 Task: Find connections with filter location Guanambi with filter topic #Softwaredesignwith filter profile language Spanish with filter current company Brunswick Group with filter school Jobs in India with filter industry Mining with filter service category Translation with filter keywords title Credit Counselor
Action: Mouse moved to (530, 102)
Screenshot: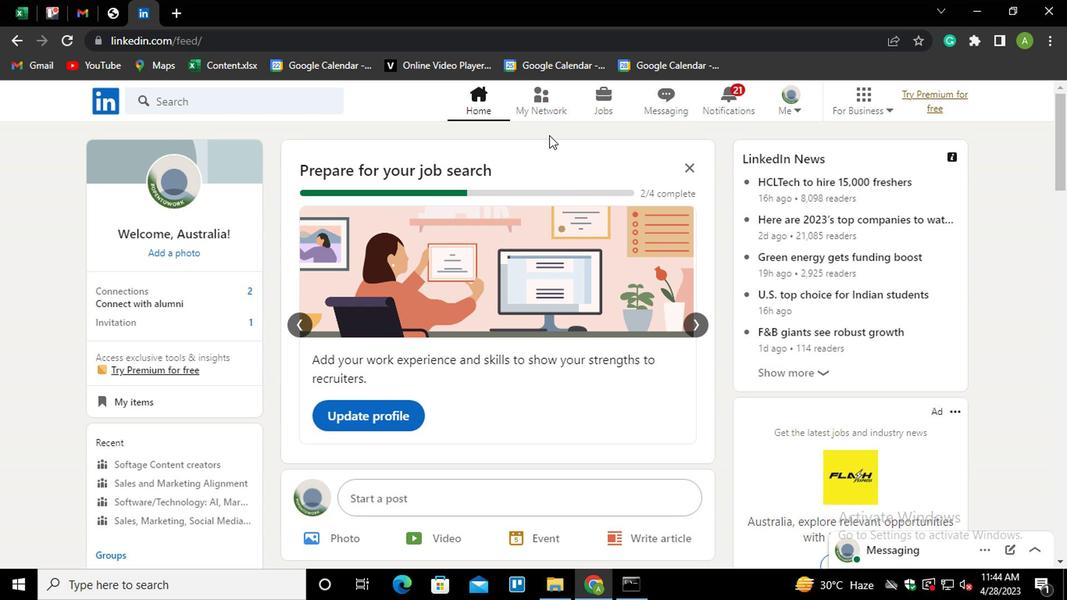 
Action: Mouse pressed left at (530, 102)
Screenshot: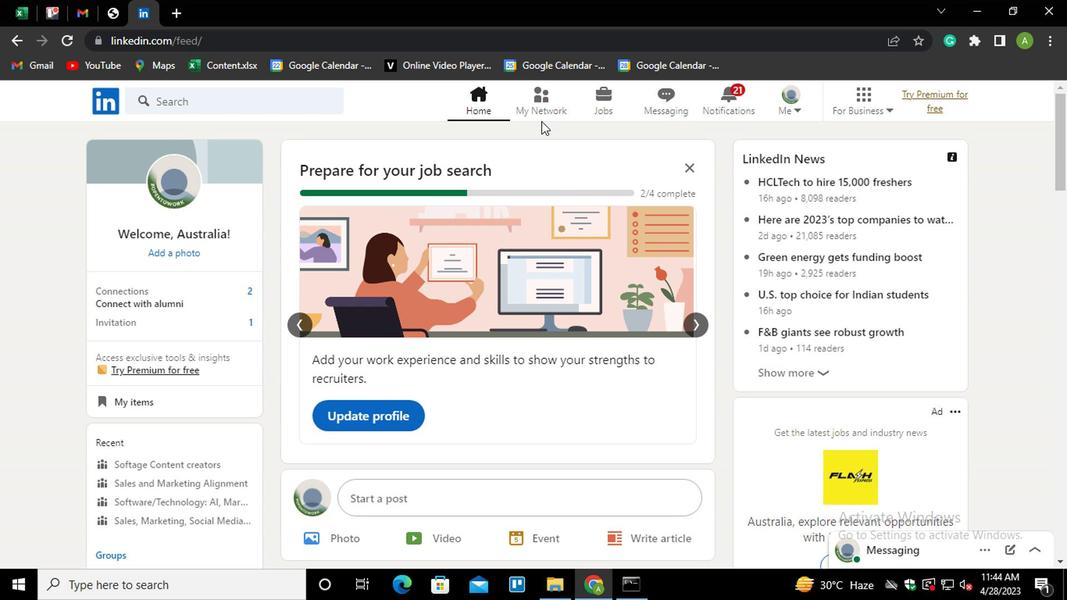 
Action: Mouse moved to (181, 183)
Screenshot: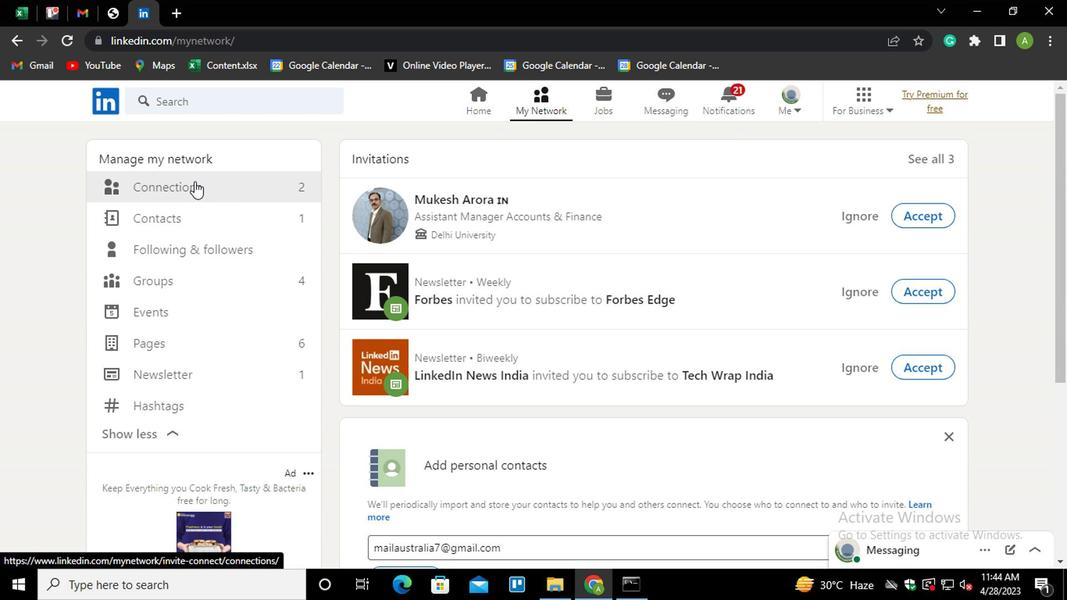 
Action: Mouse pressed left at (181, 183)
Screenshot: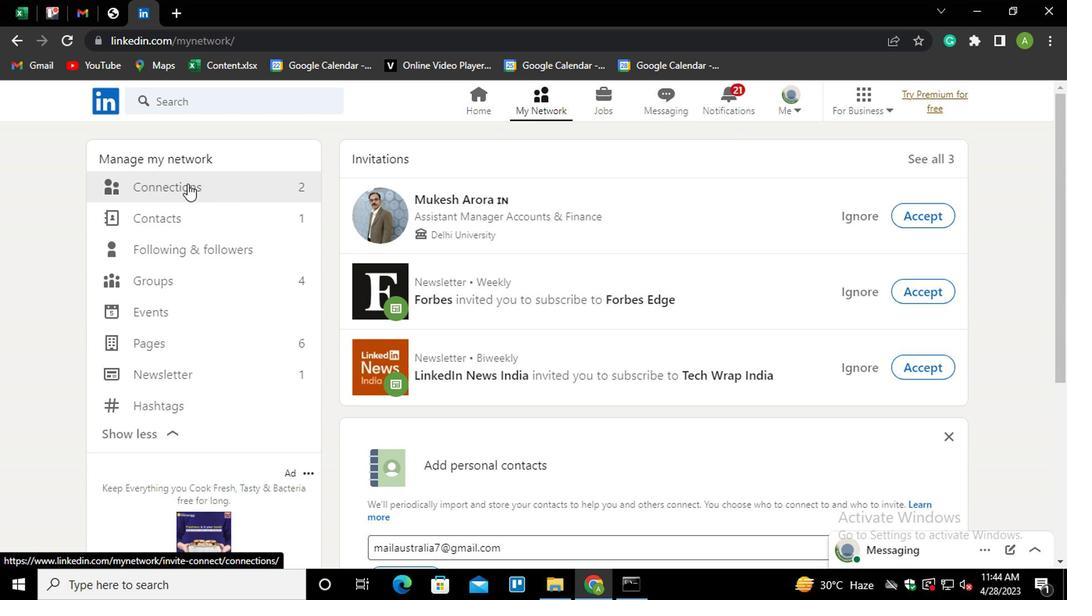 
Action: Mouse moved to (630, 186)
Screenshot: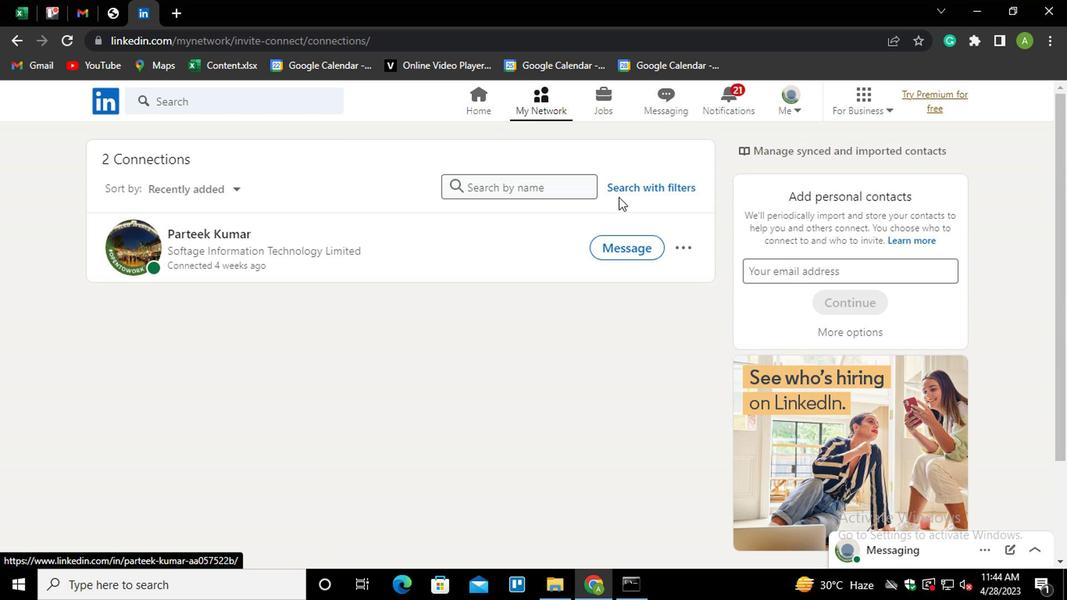 
Action: Mouse pressed left at (630, 186)
Screenshot: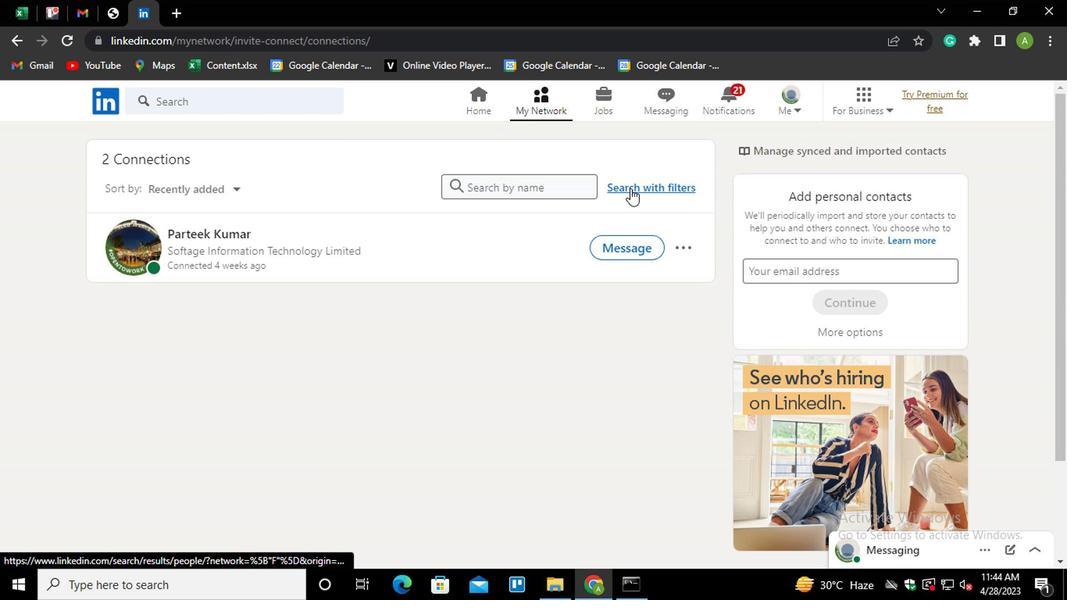
Action: Mouse moved to (584, 145)
Screenshot: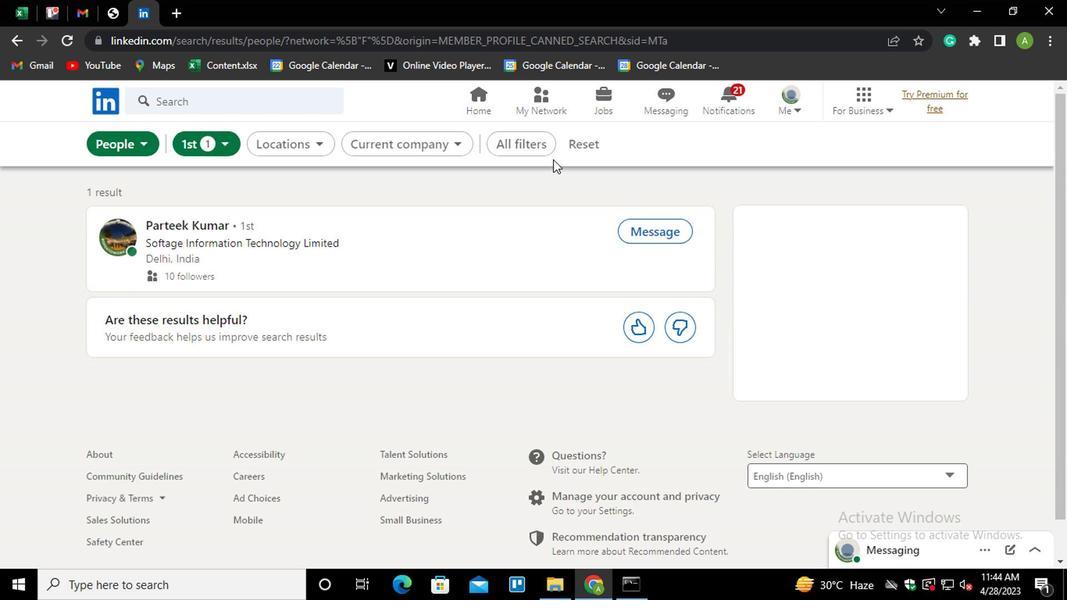 
Action: Mouse pressed left at (584, 145)
Screenshot: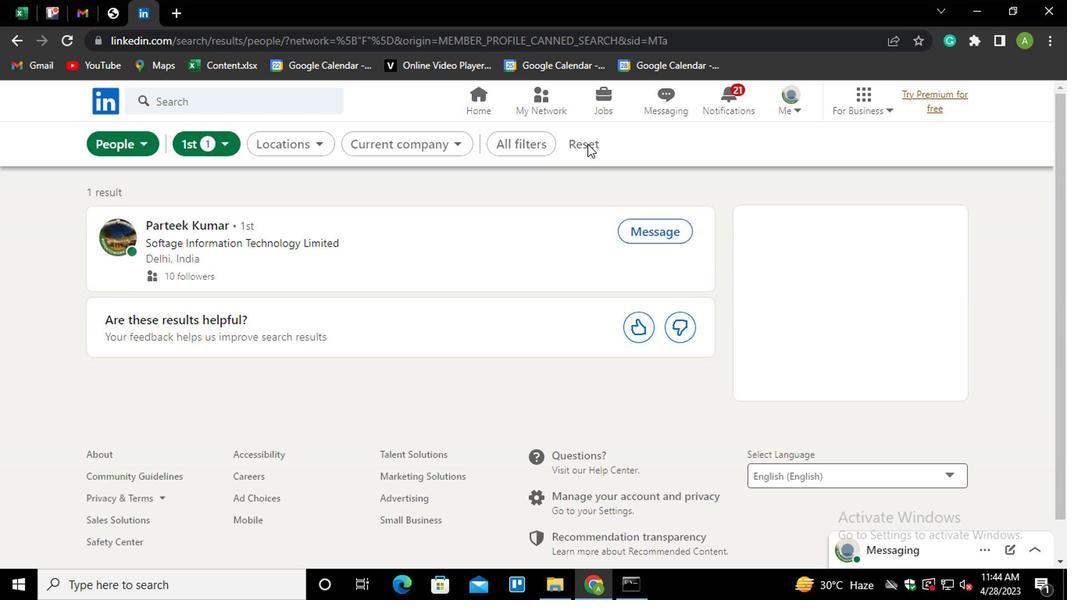 
Action: Mouse moved to (547, 143)
Screenshot: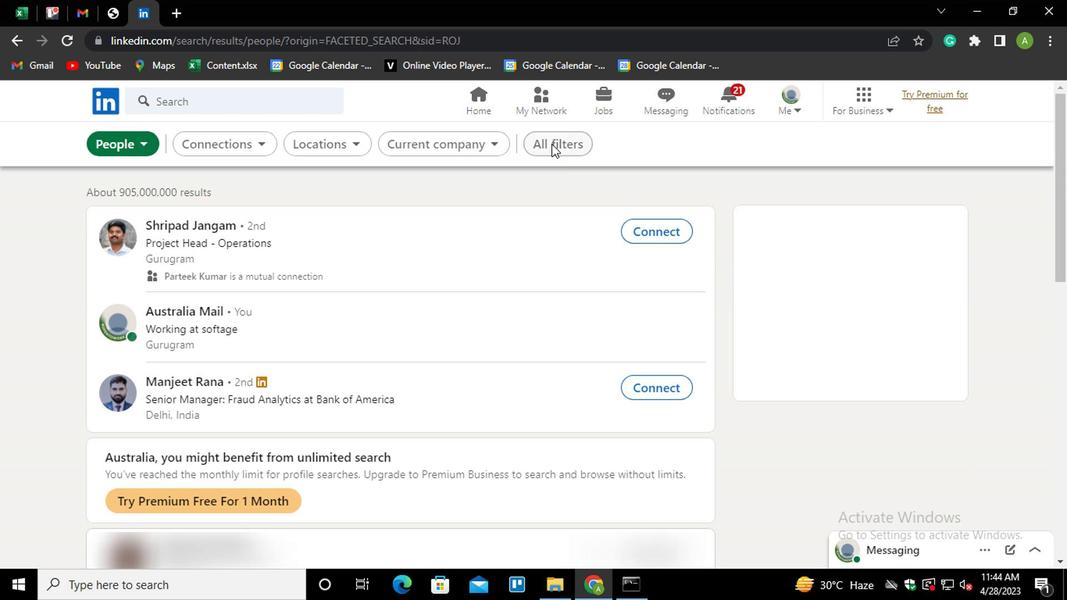 
Action: Mouse pressed left at (547, 143)
Screenshot: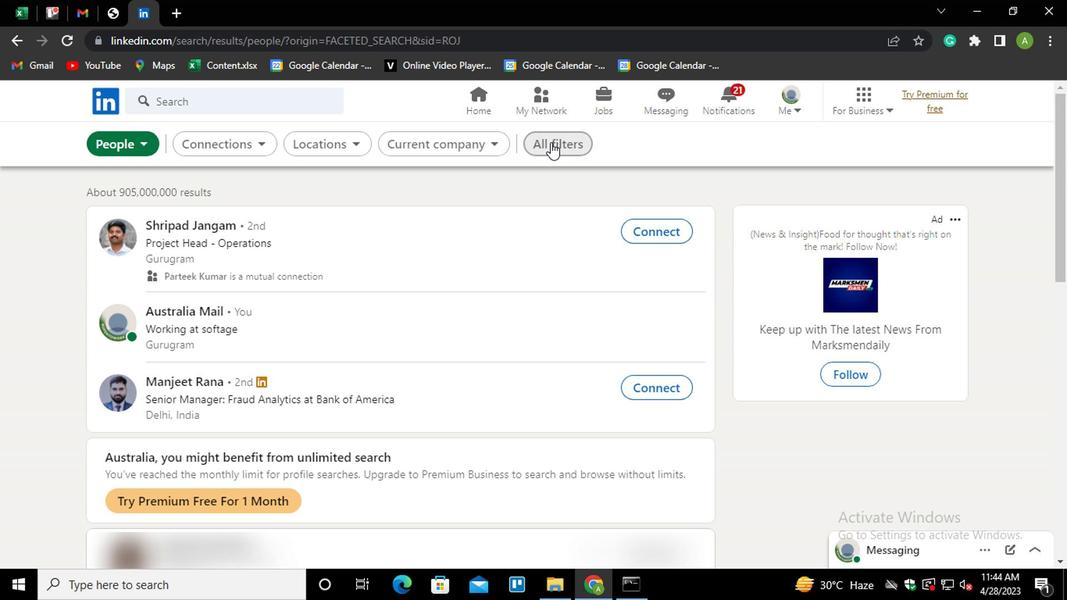 
Action: Mouse moved to (738, 337)
Screenshot: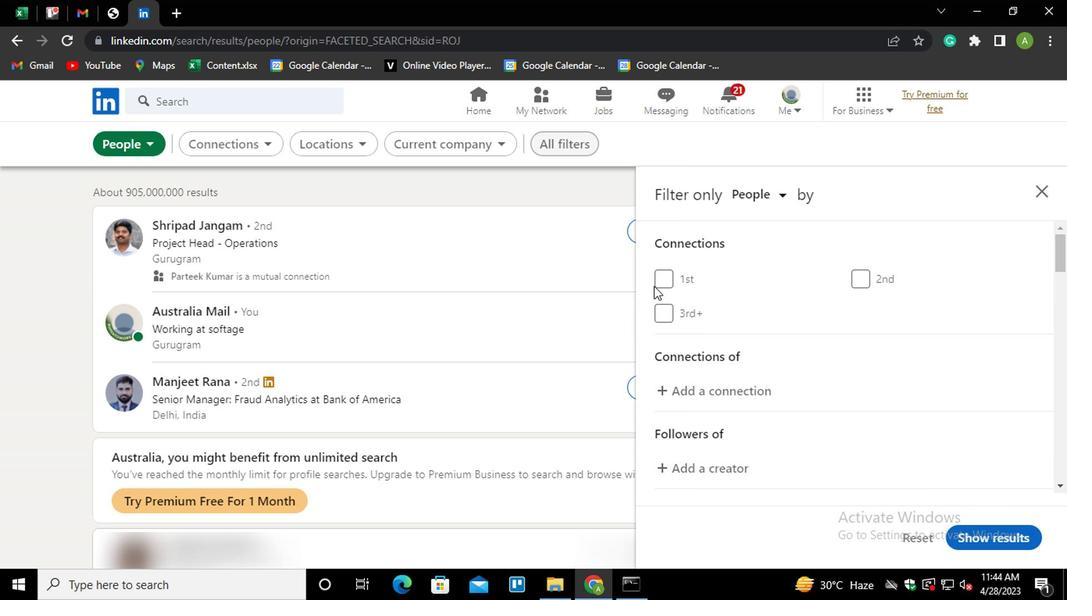 
Action: Mouse scrolled (738, 335) with delta (0, -1)
Screenshot: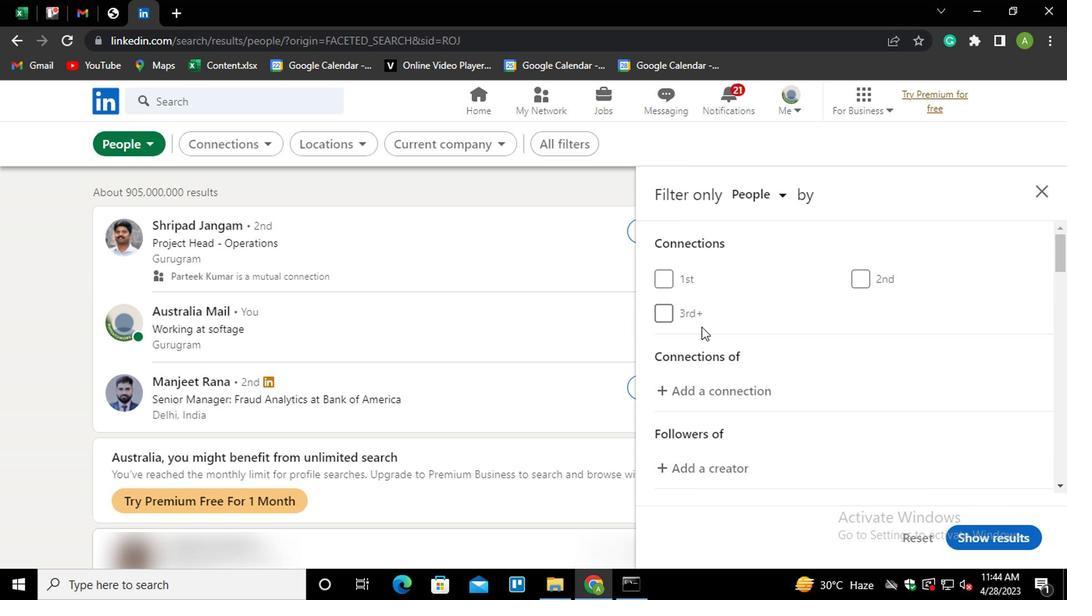 
Action: Mouse scrolled (738, 335) with delta (0, -1)
Screenshot: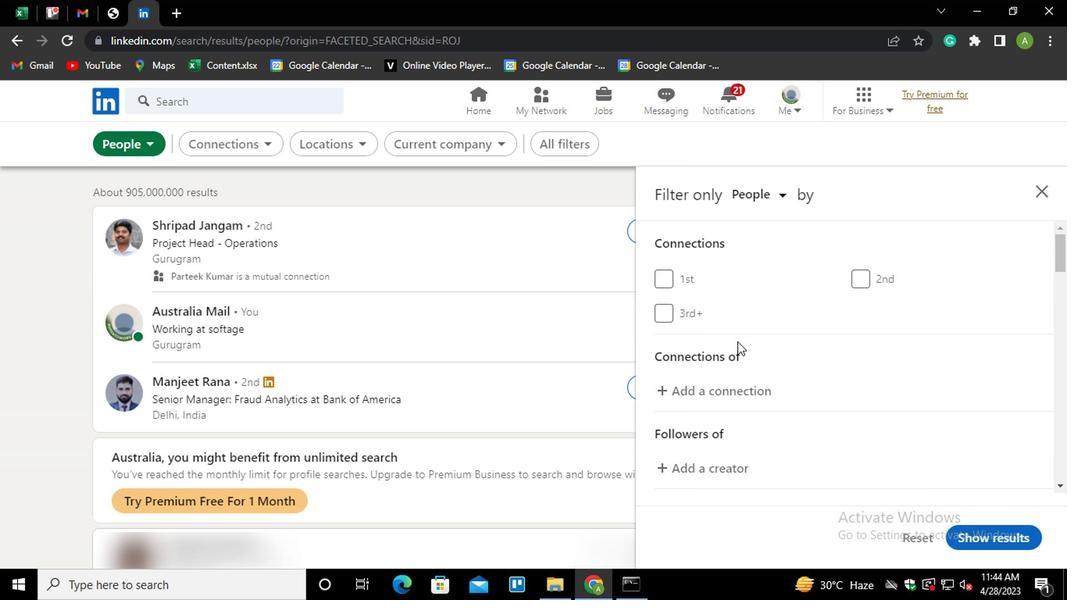 
Action: Mouse scrolled (738, 335) with delta (0, -1)
Screenshot: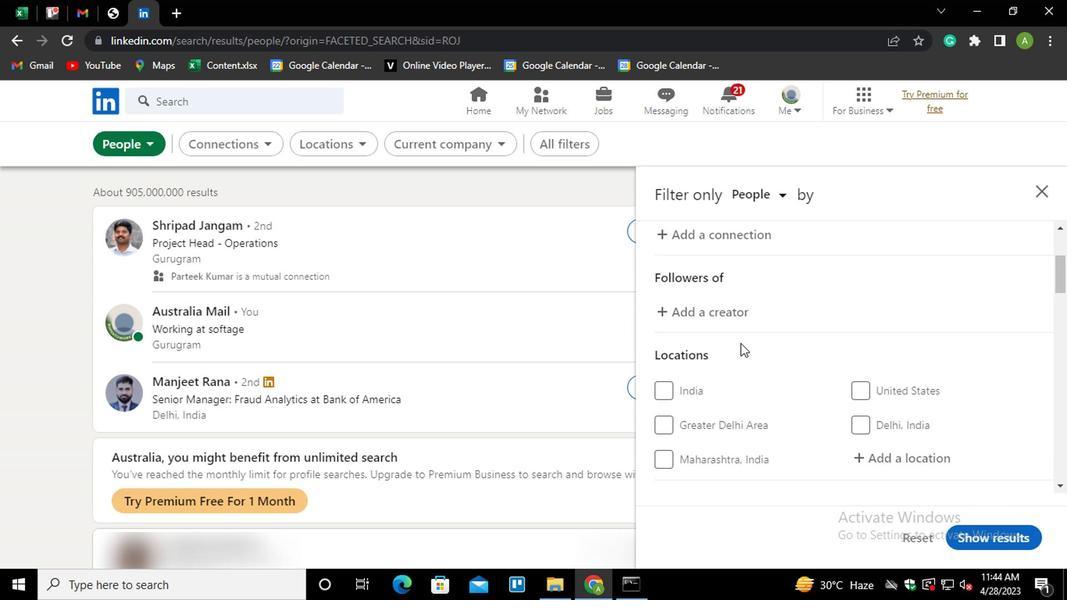 
Action: Mouse scrolled (738, 335) with delta (0, -1)
Screenshot: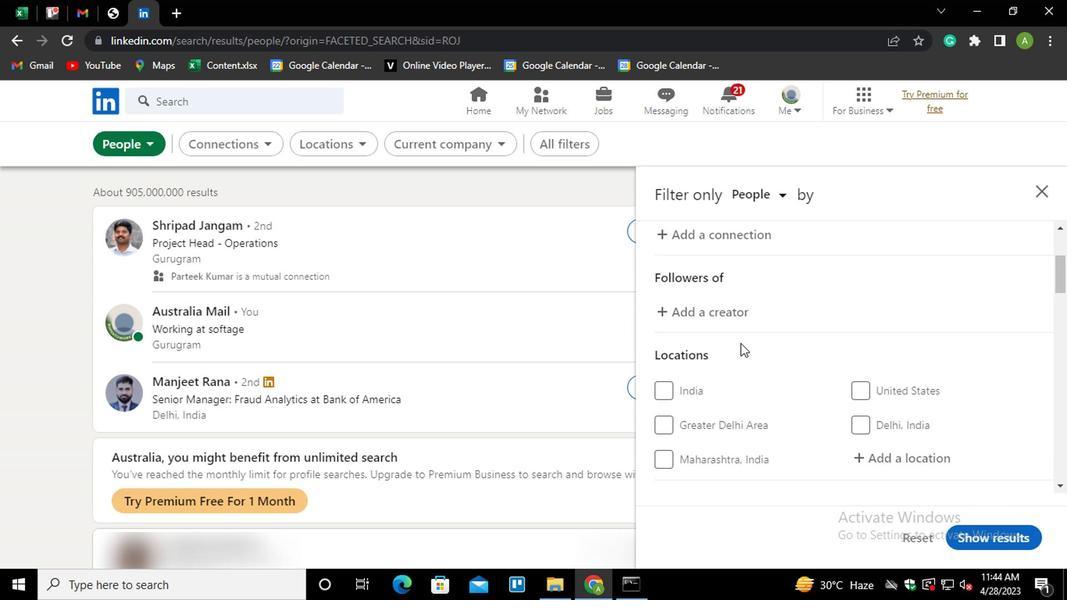 
Action: Mouse moved to (883, 297)
Screenshot: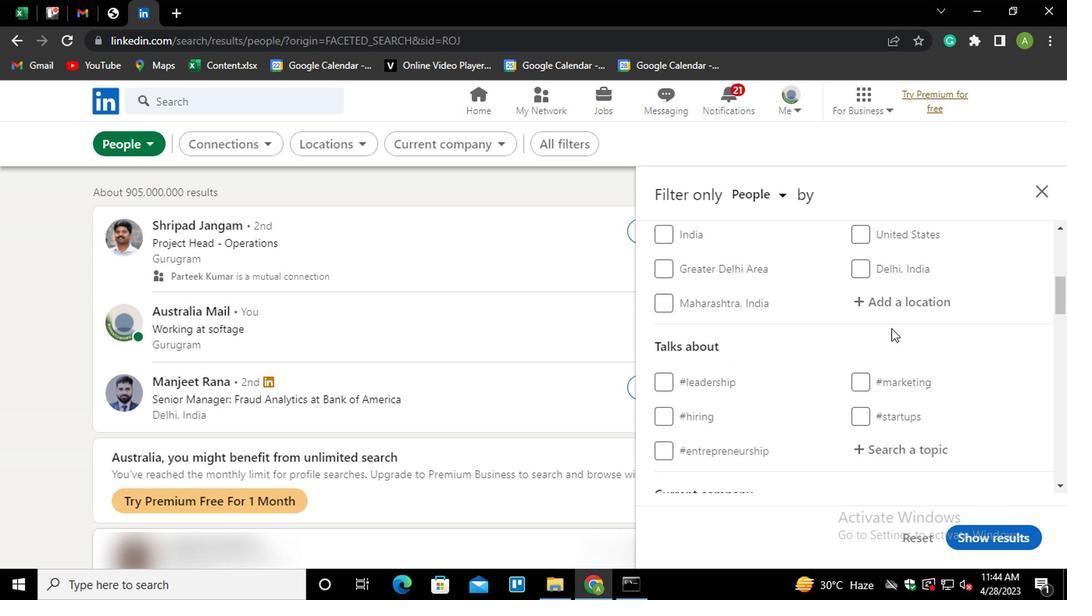 
Action: Mouse pressed left at (883, 297)
Screenshot: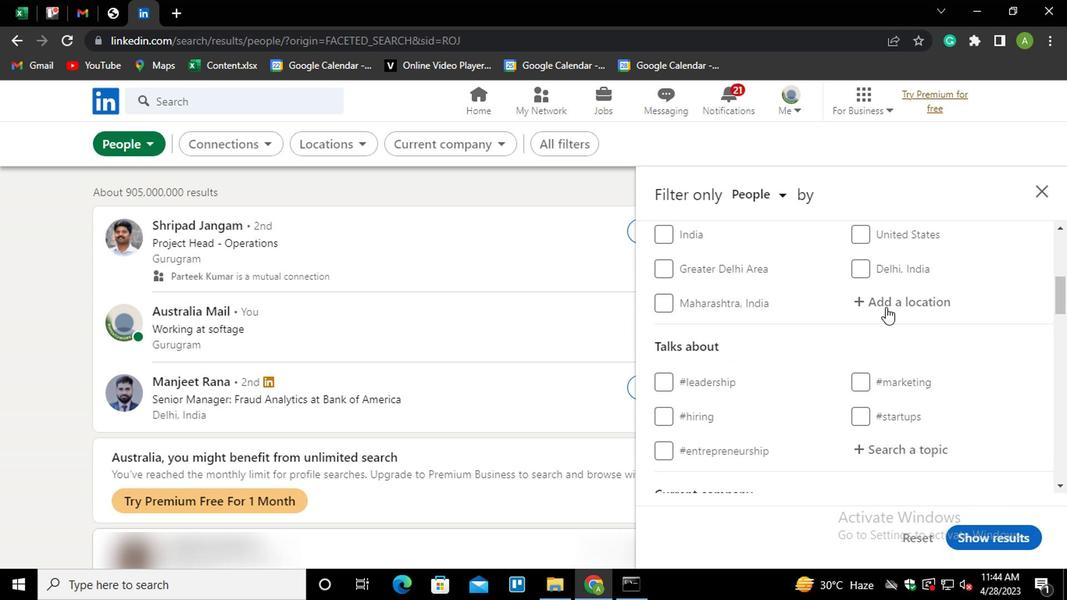 
Action: Key pressed <Key.shift>GUANAMBI<Key.down><Key.enter>
Screenshot: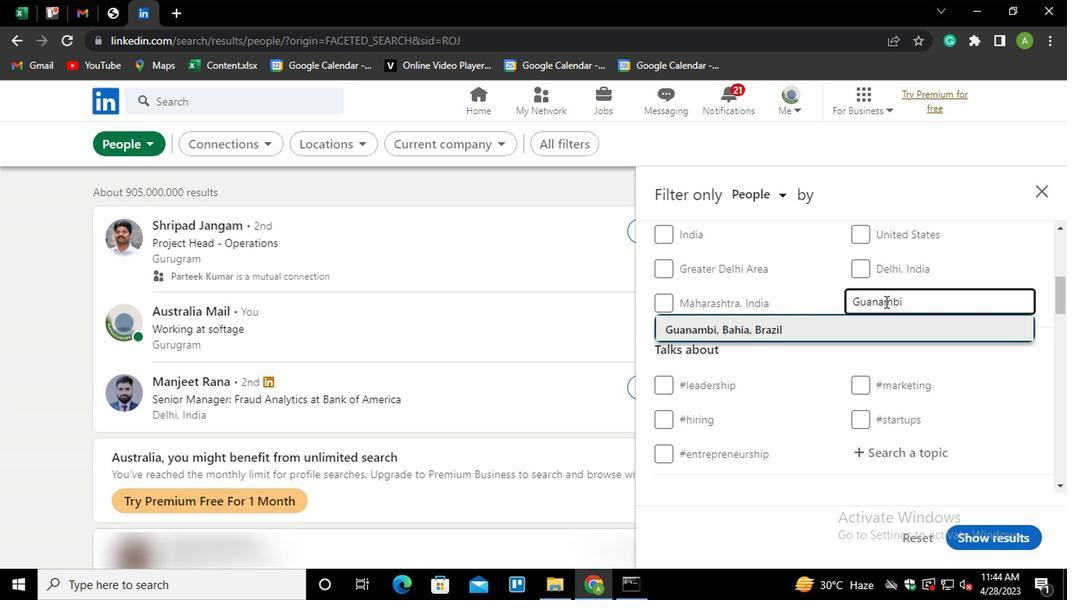 
Action: Mouse scrolled (883, 296) with delta (0, 0)
Screenshot: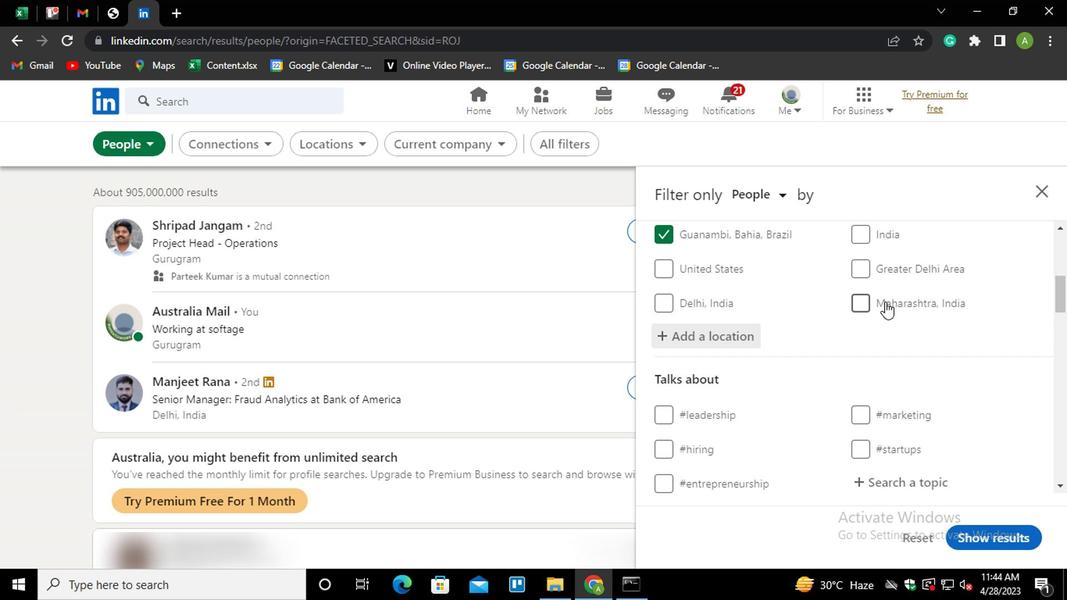 
Action: Mouse scrolled (883, 296) with delta (0, 0)
Screenshot: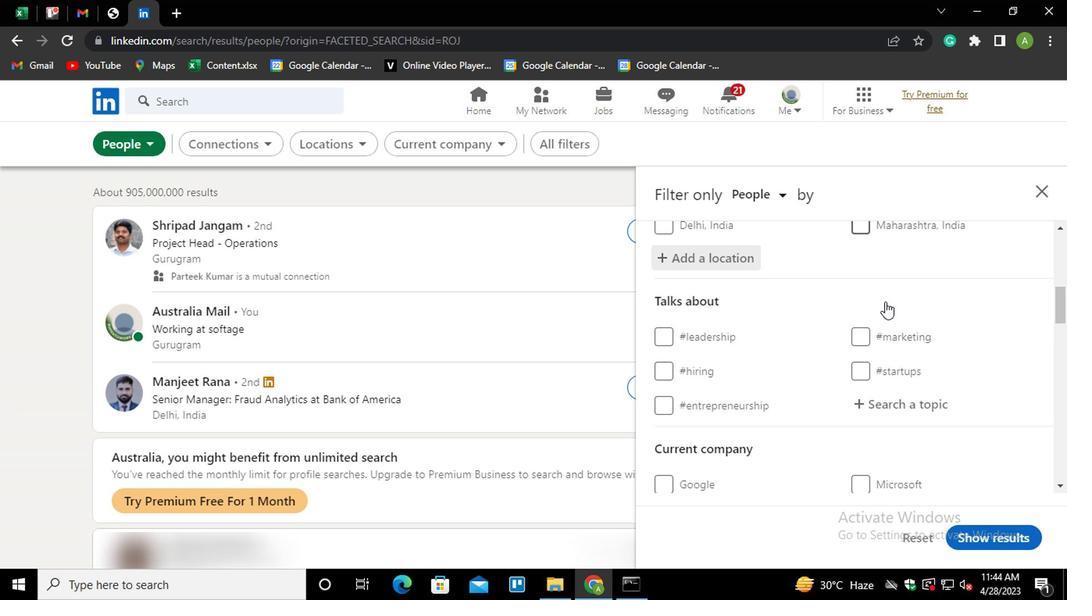 
Action: Mouse scrolled (883, 296) with delta (0, 0)
Screenshot: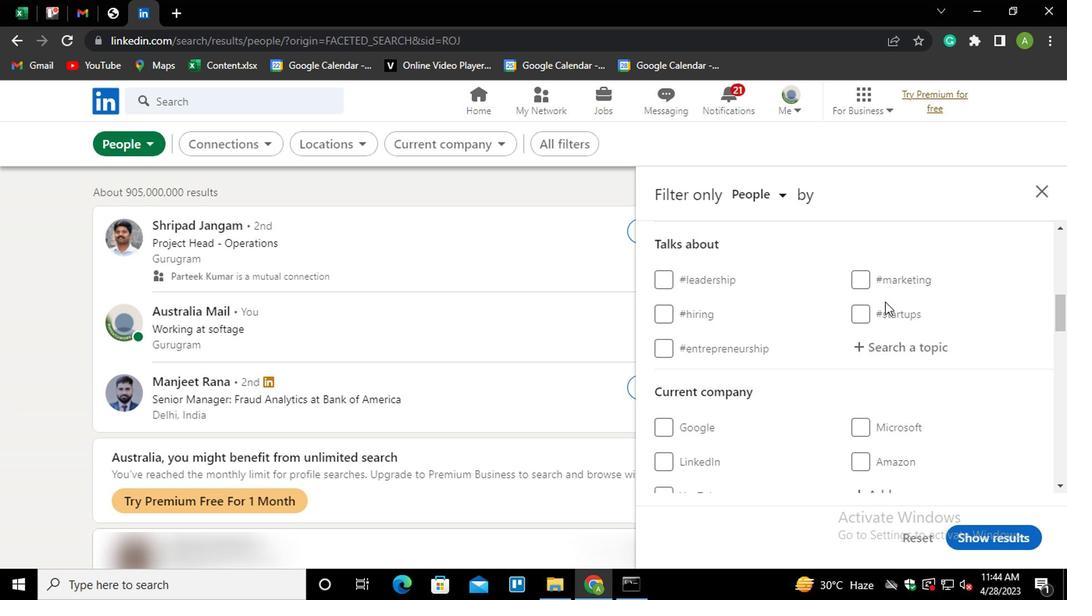 
Action: Mouse moved to (885, 243)
Screenshot: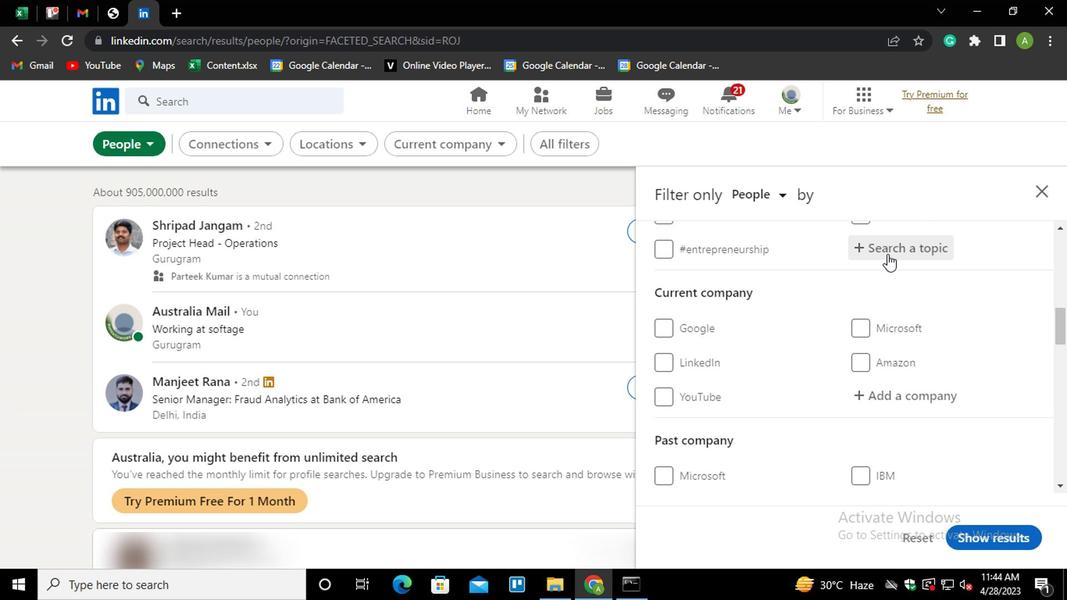 
Action: Mouse pressed left at (885, 243)
Screenshot: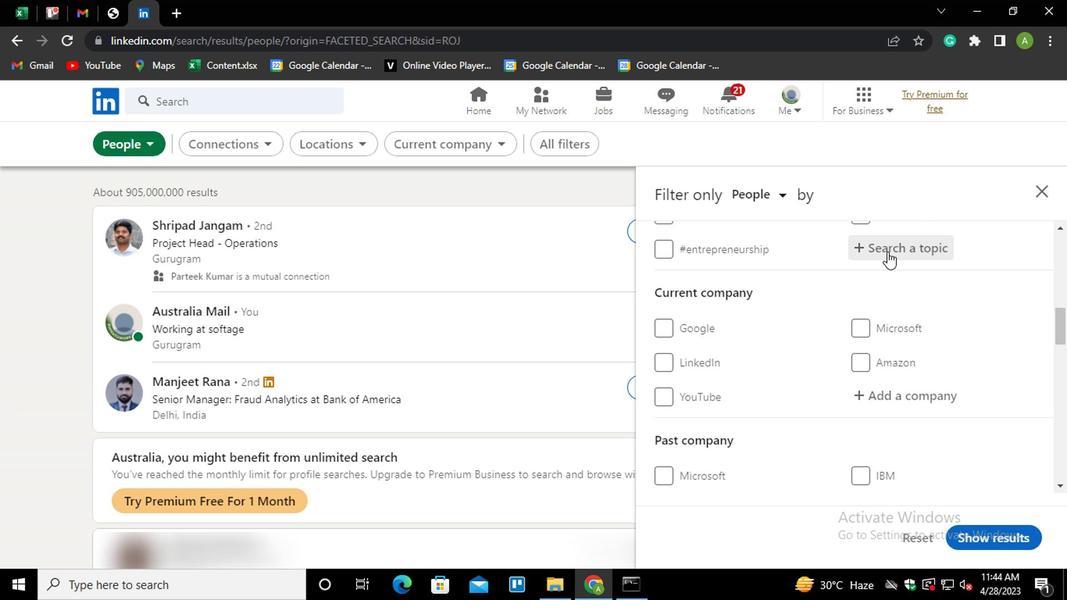 
Action: Mouse moved to (884, 244)
Screenshot: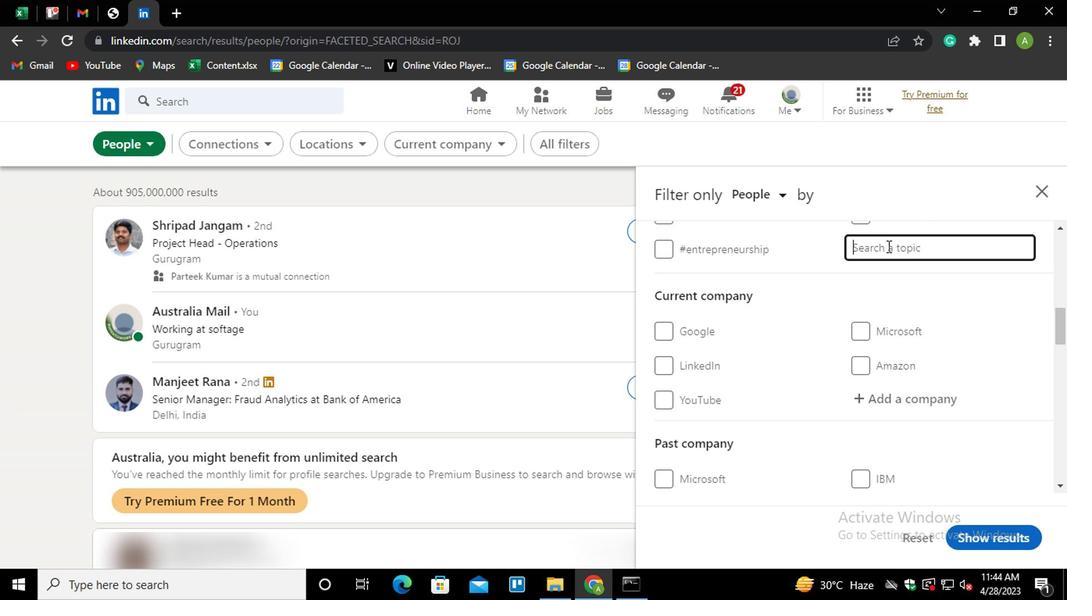 
Action: Key pressed SOFTWAREDES<Key.down><Key.enter>
Screenshot: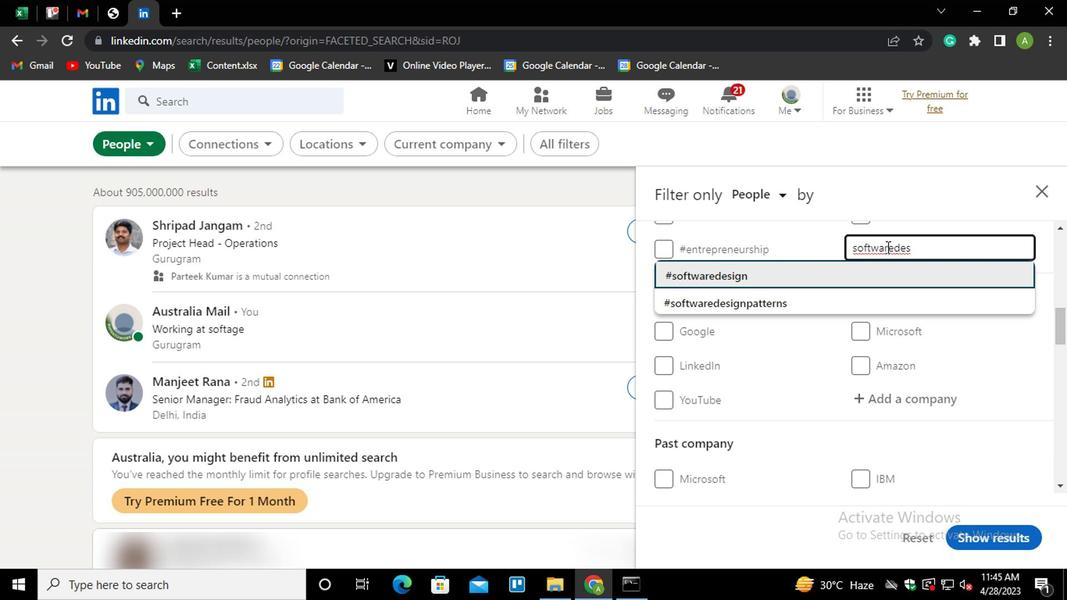 
Action: Mouse moved to (883, 245)
Screenshot: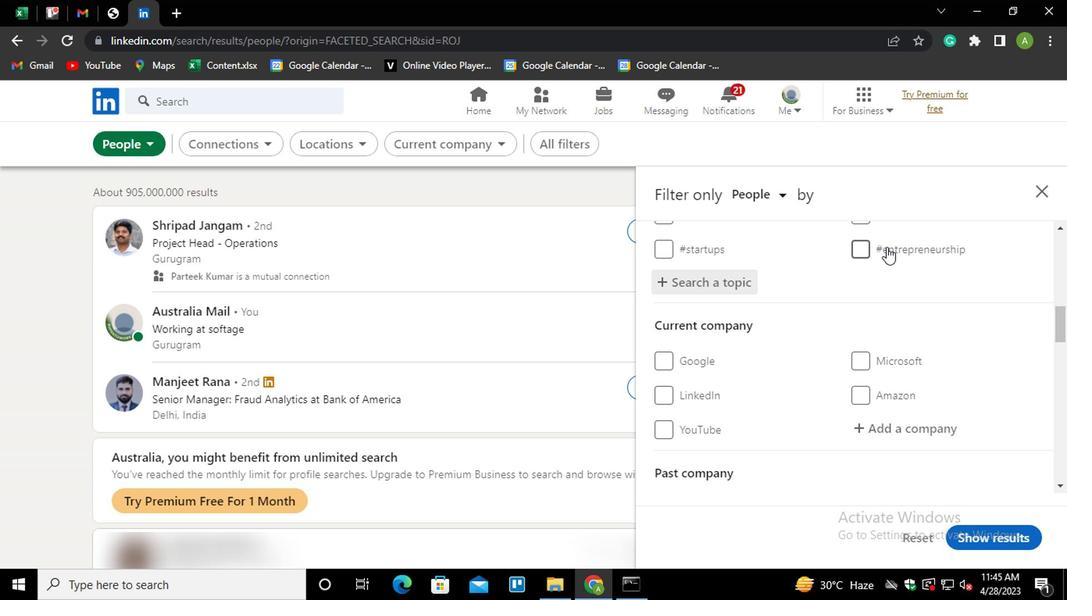 
Action: Mouse scrolled (883, 244) with delta (0, -1)
Screenshot: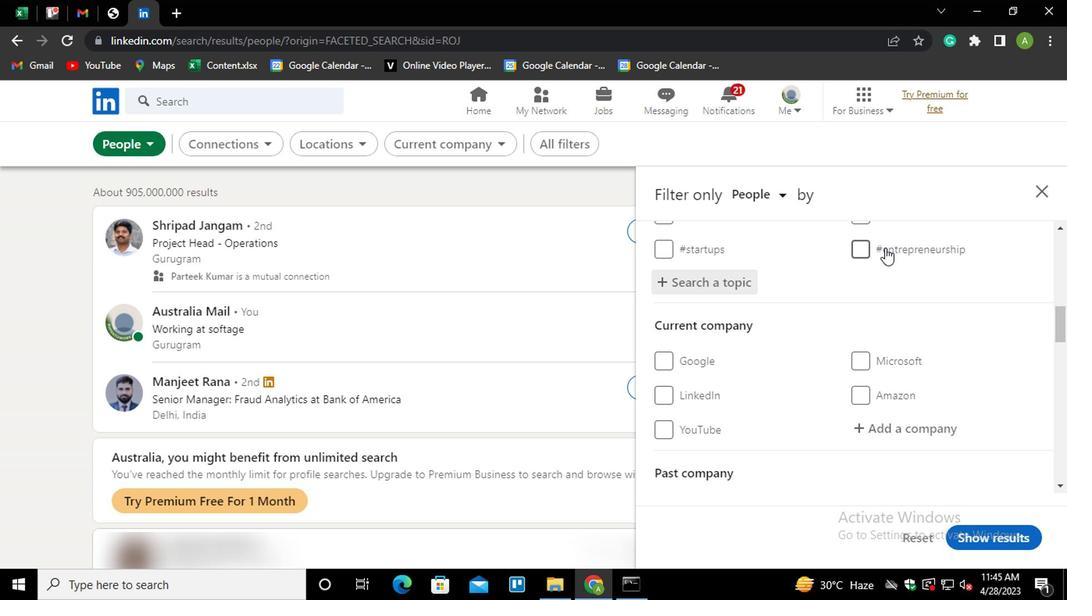 
Action: Mouse scrolled (883, 244) with delta (0, -1)
Screenshot: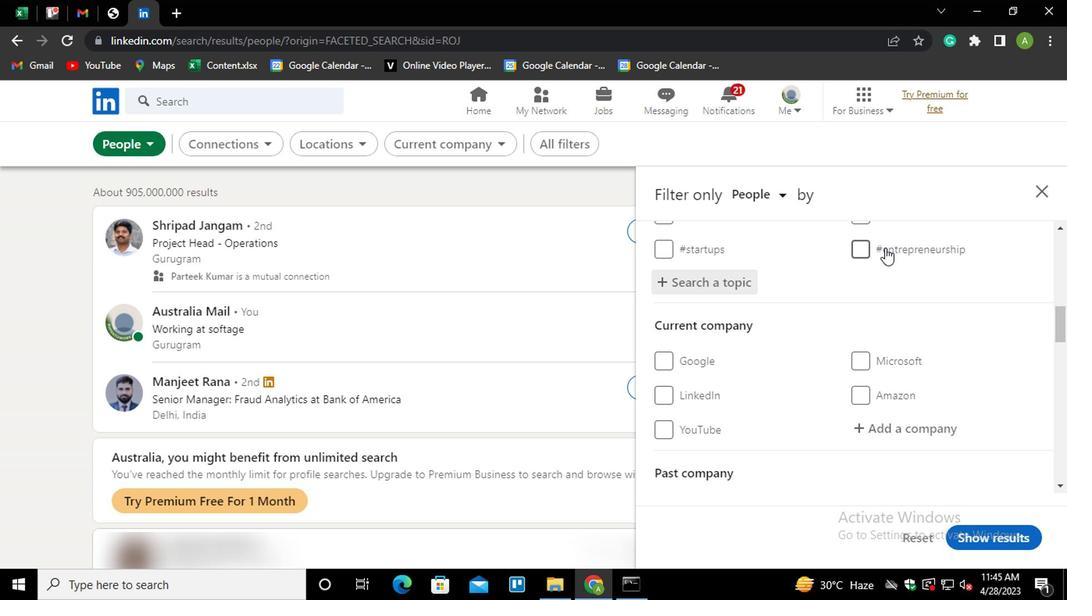 
Action: Mouse scrolled (883, 244) with delta (0, -1)
Screenshot: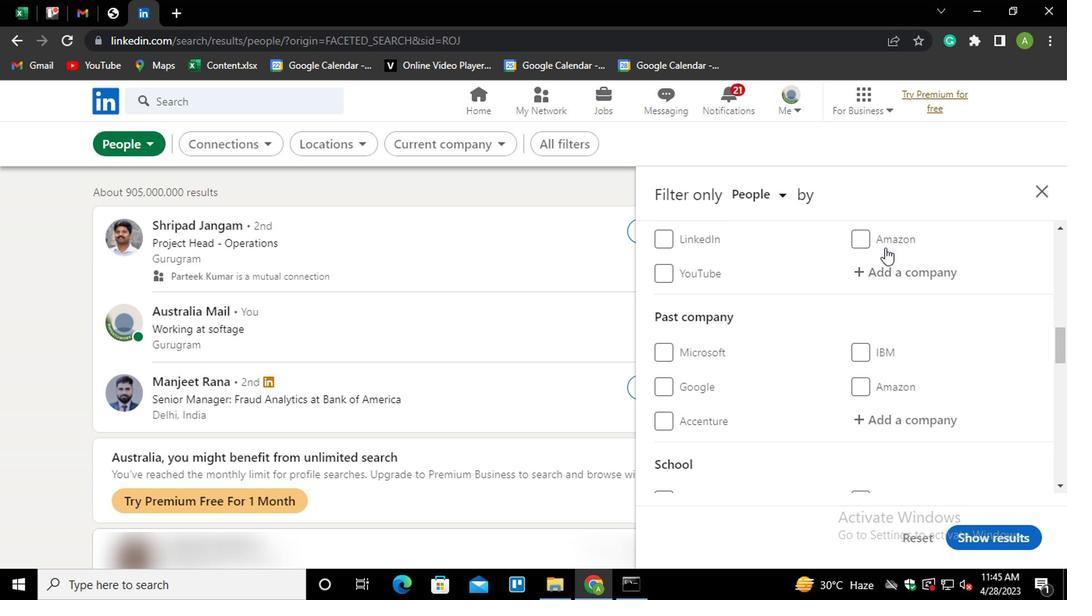 
Action: Mouse scrolled (883, 244) with delta (0, -1)
Screenshot: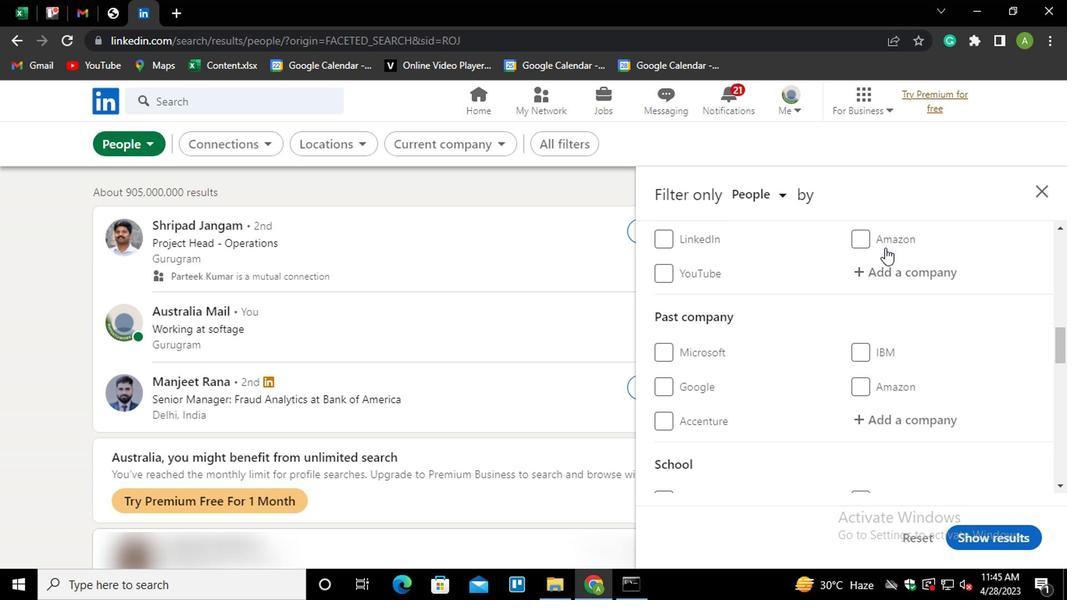 
Action: Mouse scrolled (883, 244) with delta (0, -1)
Screenshot: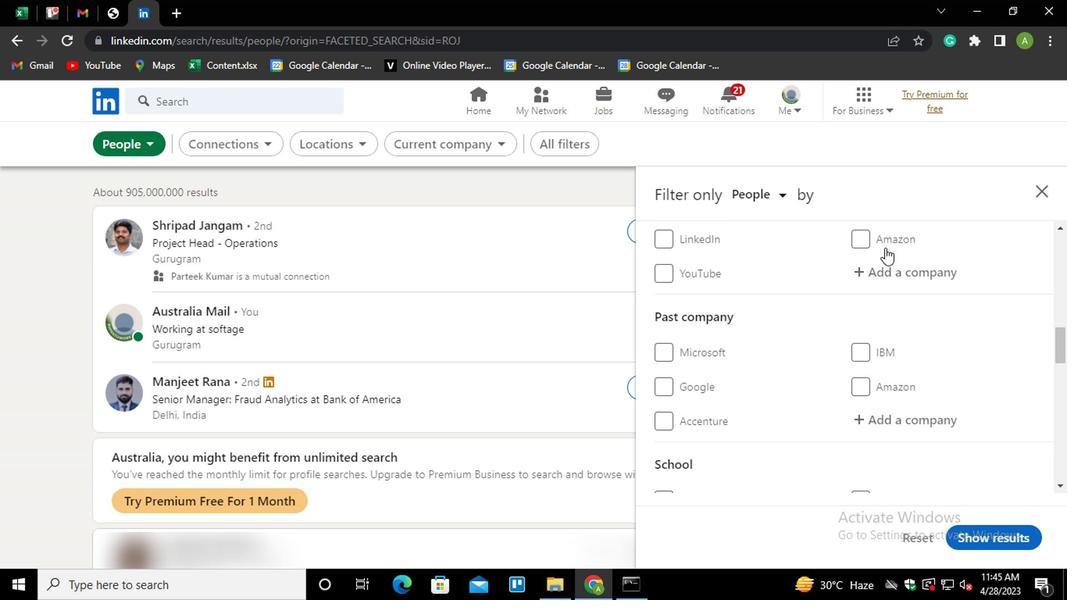 
Action: Mouse scrolled (883, 244) with delta (0, -1)
Screenshot: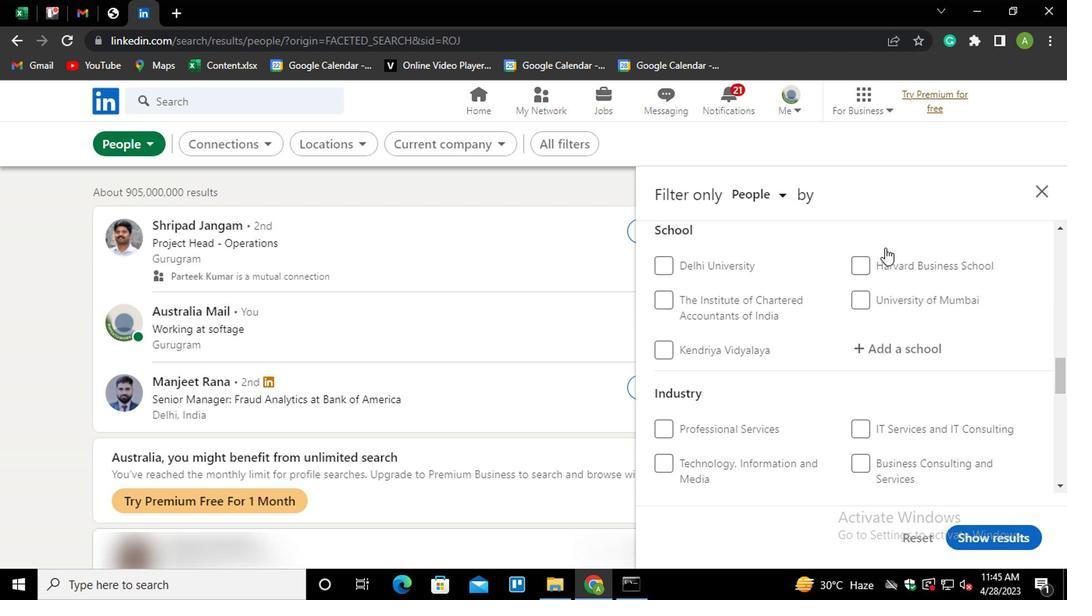 
Action: Mouse scrolled (883, 244) with delta (0, -1)
Screenshot: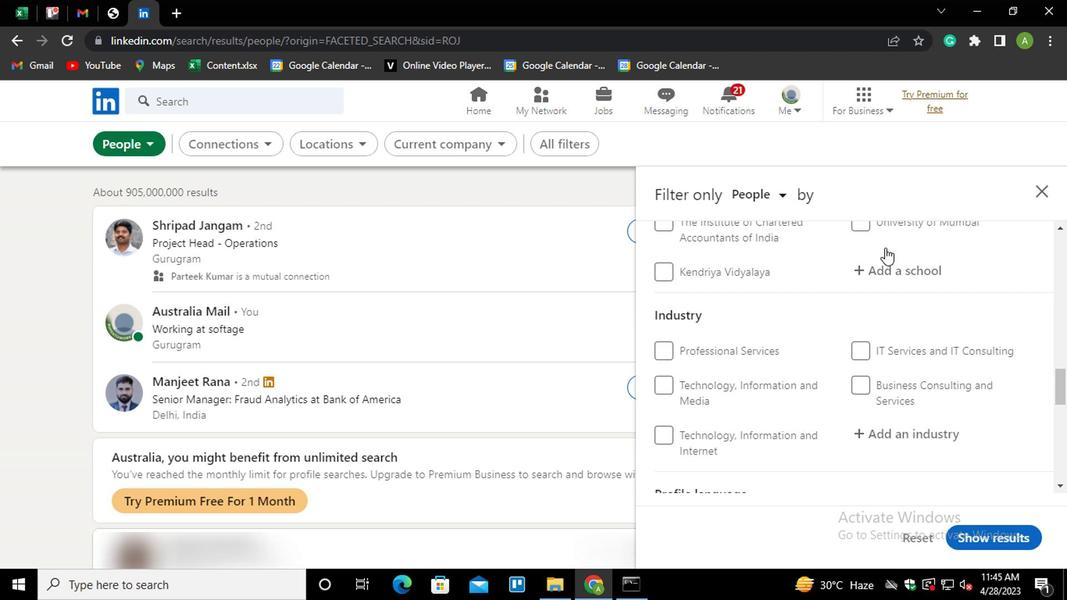 
Action: Mouse scrolled (883, 244) with delta (0, -1)
Screenshot: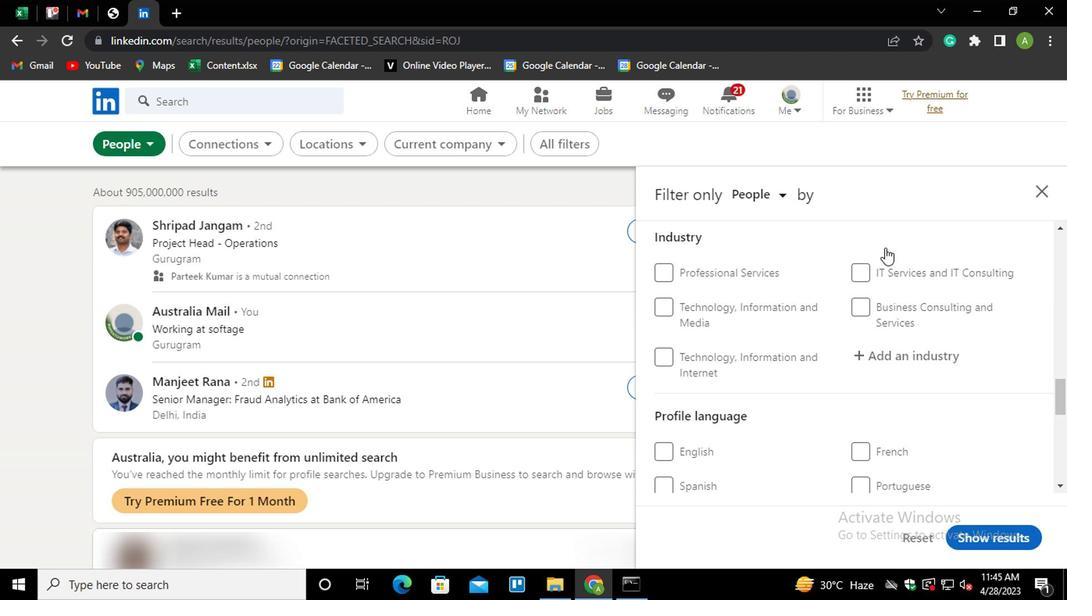 
Action: Mouse scrolled (883, 244) with delta (0, -1)
Screenshot: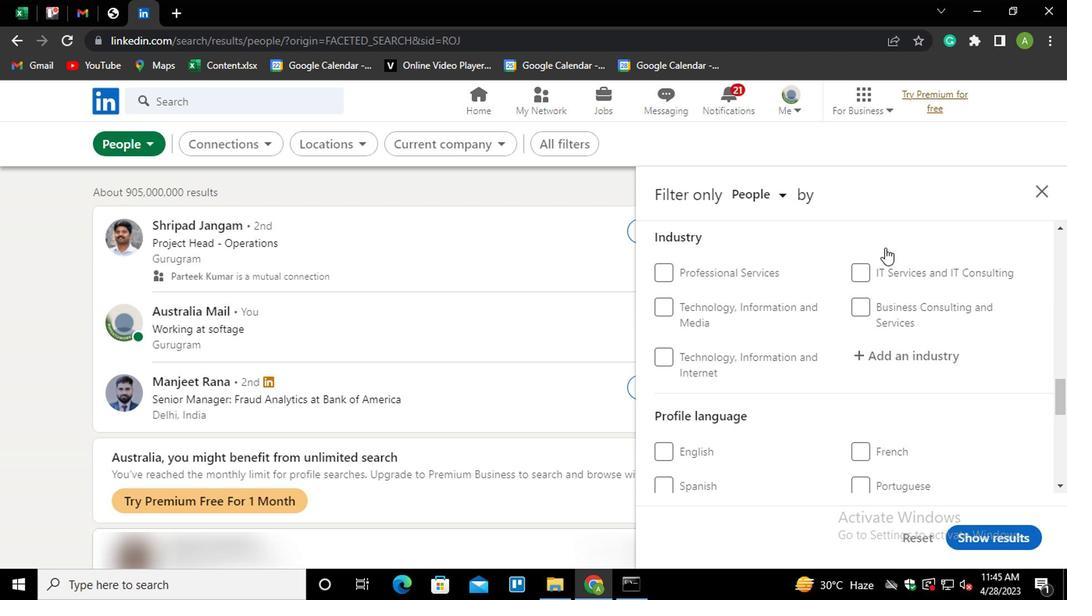 
Action: Mouse moved to (673, 325)
Screenshot: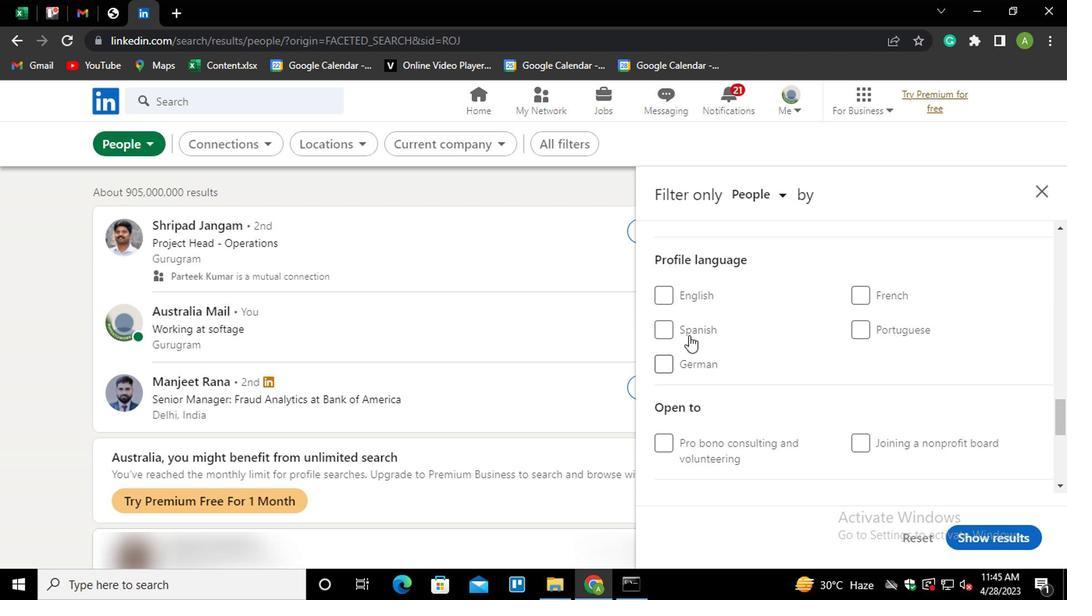 
Action: Mouse pressed left at (673, 325)
Screenshot: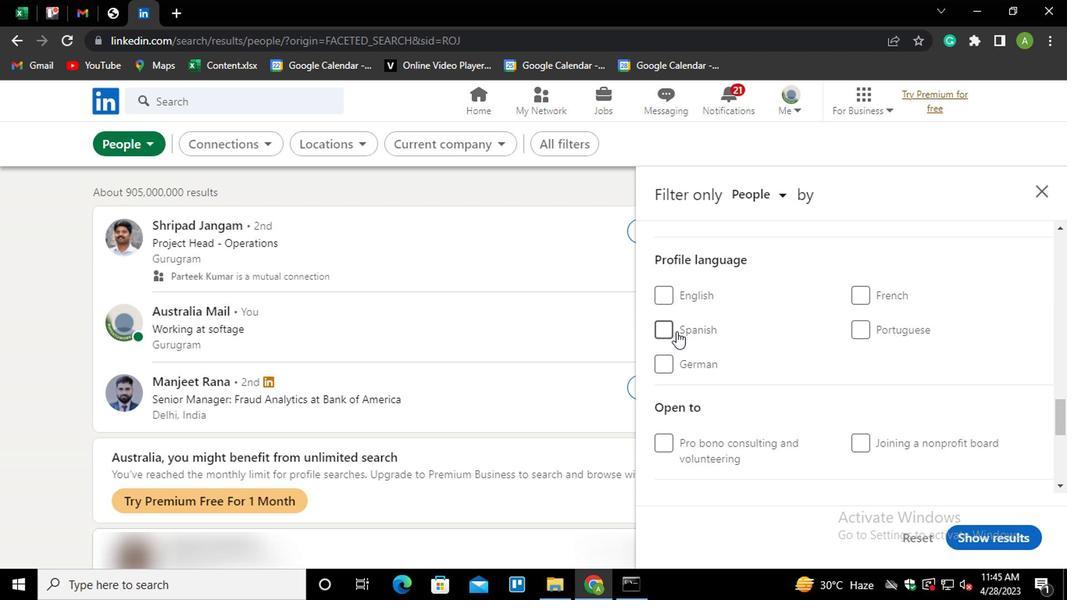 
Action: Mouse moved to (735, 338)
Screenshot: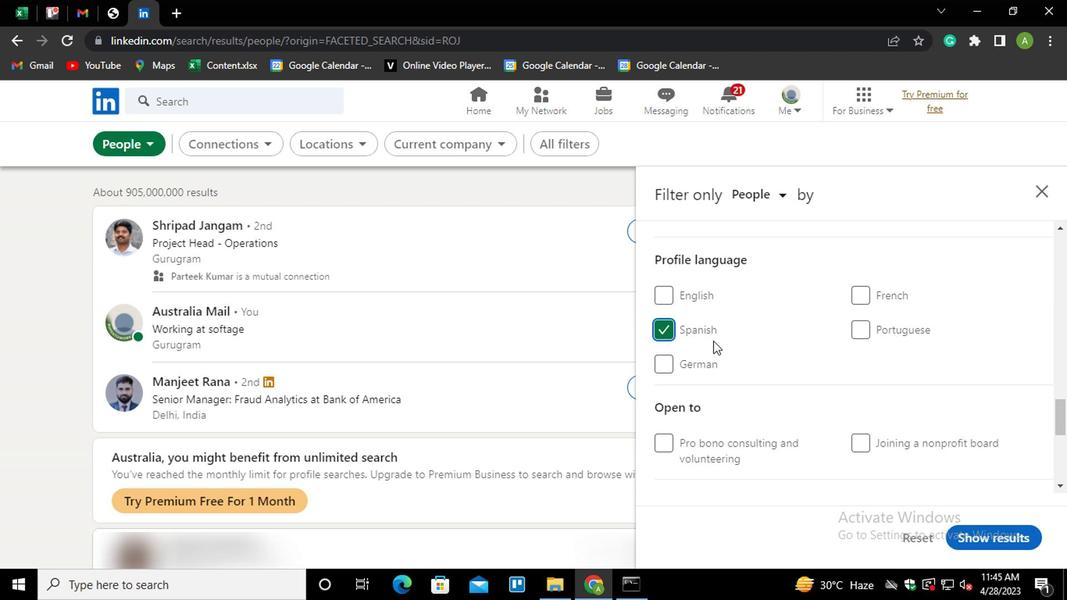 
Action: Mouse scrolled (735, 339) with delta (0, 0)
Screenshot: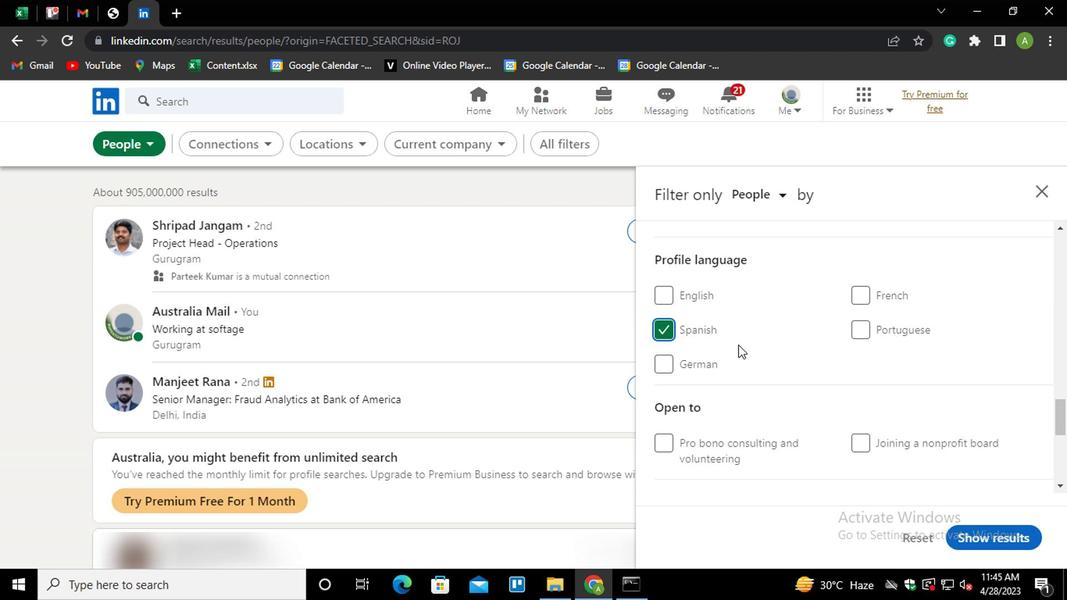 
Action: Mouse scrolled (735, 339) with delta (0, 0)
Screenshot: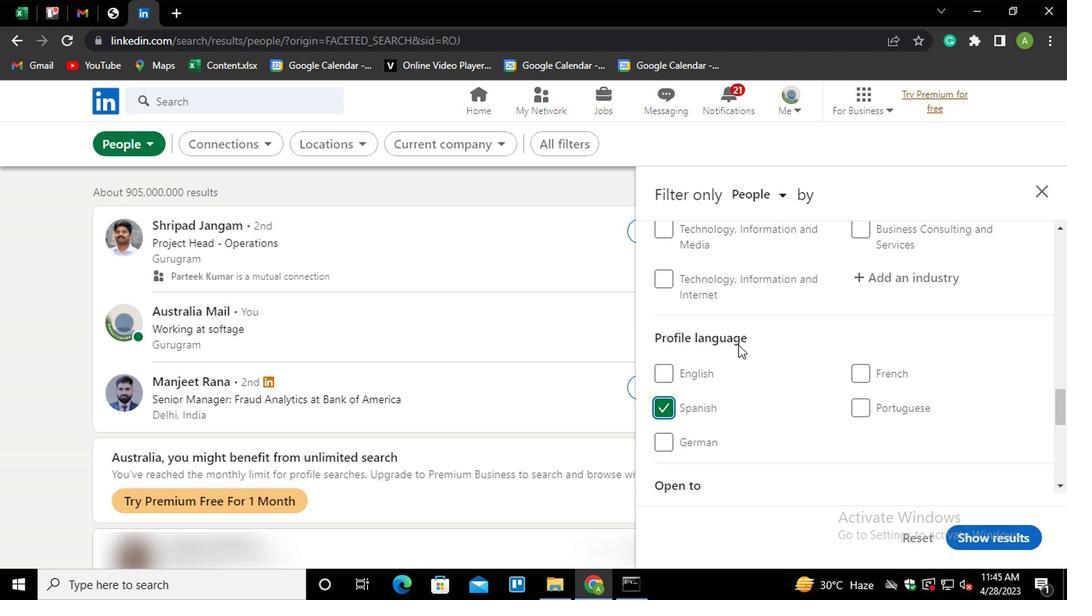 
Action: Mouse scrolled (735, 339) with delta (0, 0)
Screenshot: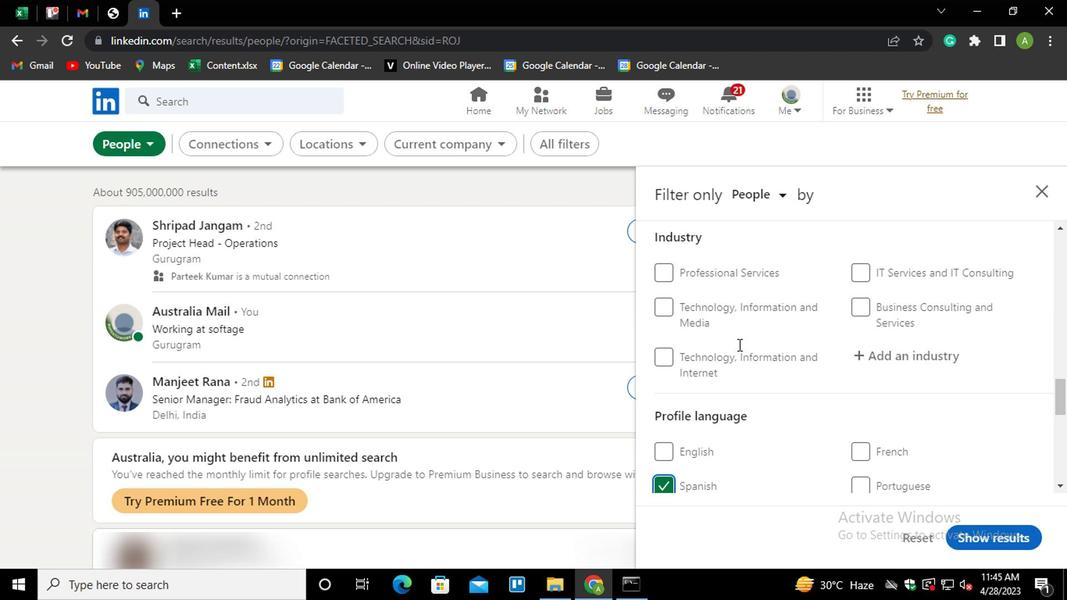 
Action: Mouse scrolled (735, 339) with delta (0, 0)
Screenshot: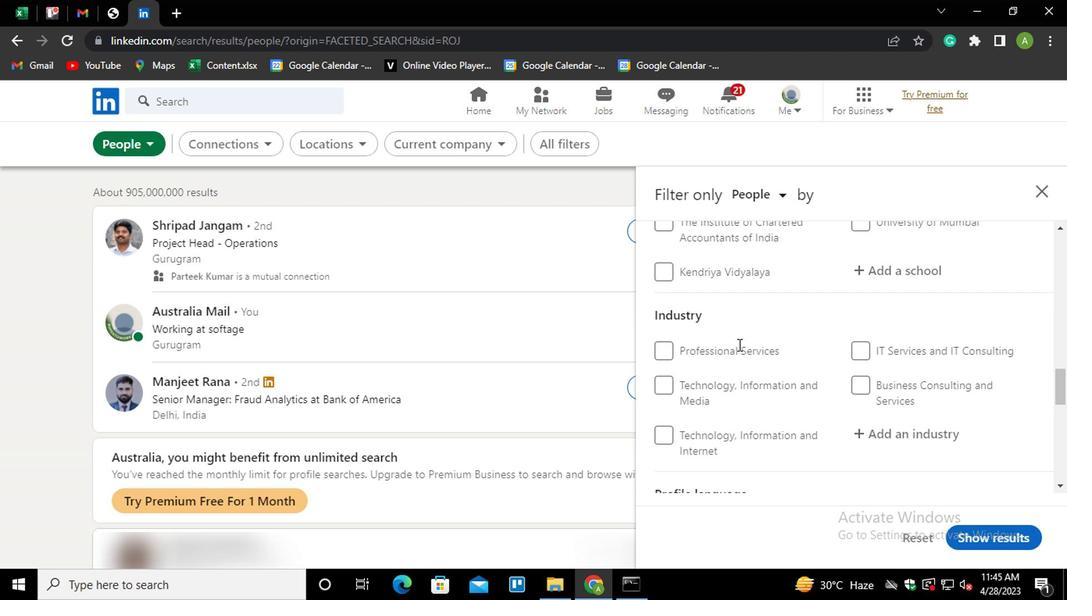 
Action: Mouse scrolled (735, 339) with delta (0, 0)
Screenshot: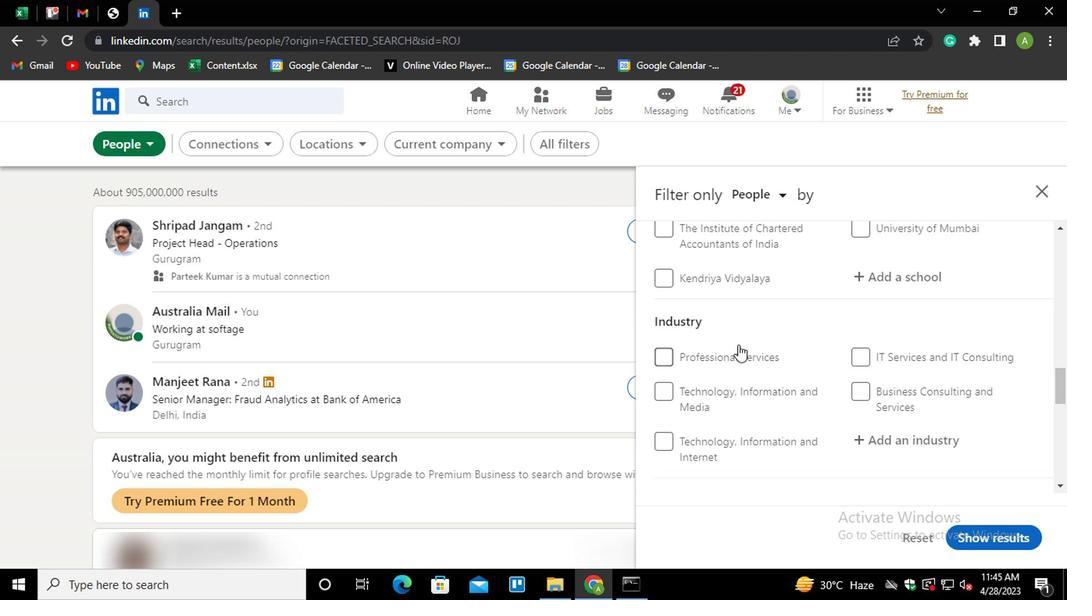 
Action: Mouse scrolled (735, 339) with delta (0, 0)
Screenshot: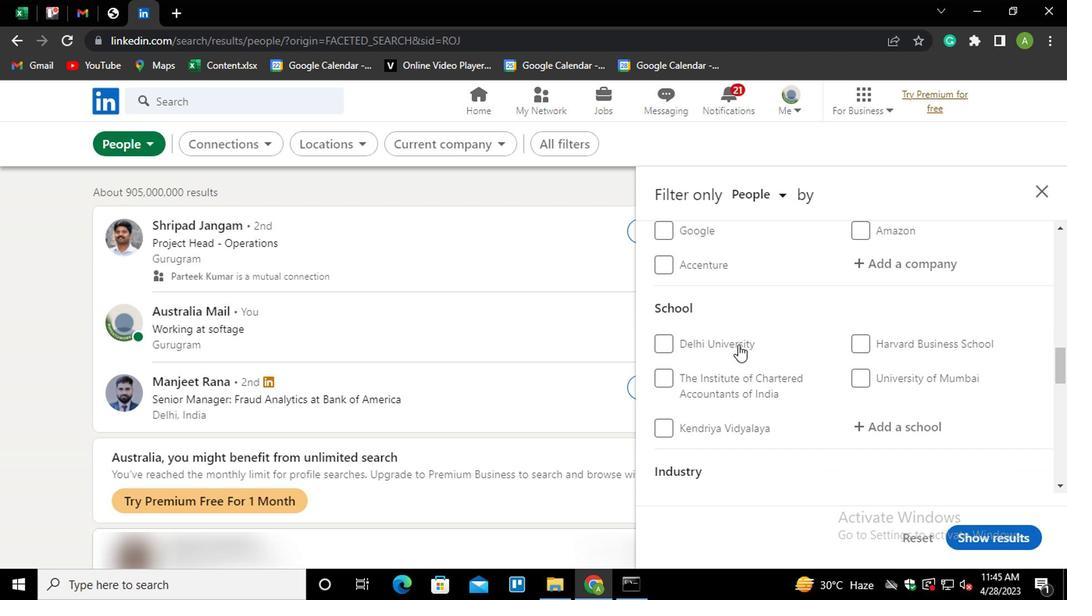 
Action: Mouse scrolled (735, 339) with delta (0, 0)
Screenshot: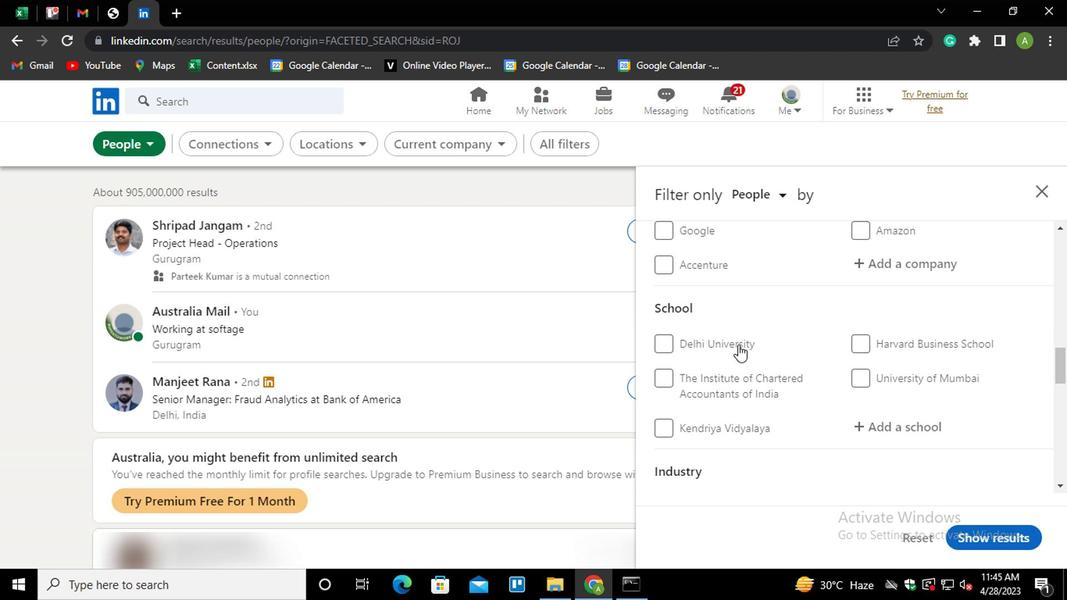 
Action: Mouse moved to (862, 259)
Screenshot: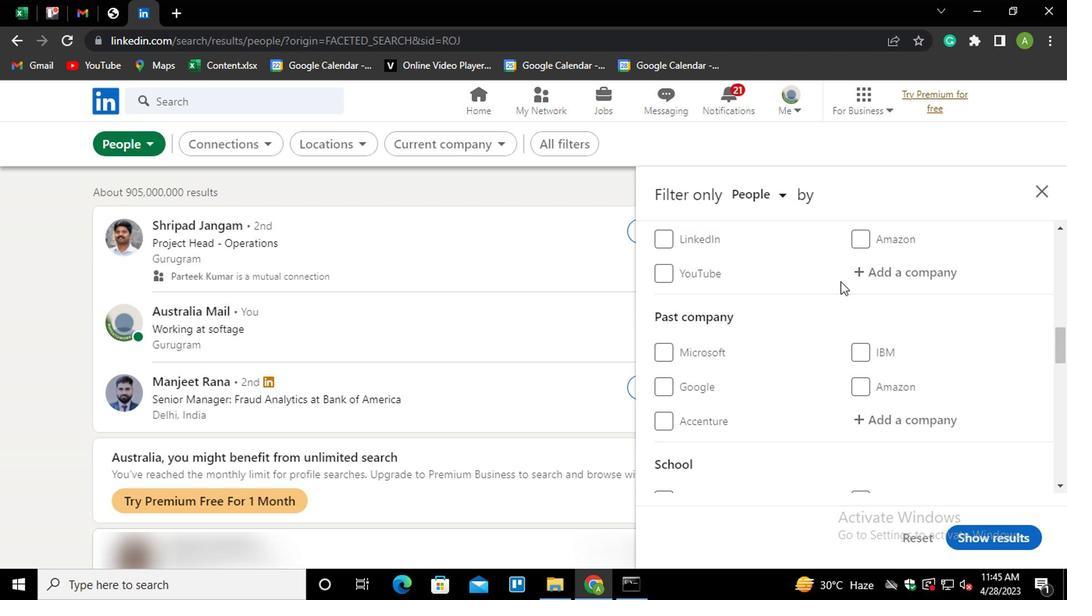 
Action: Mouse pressed left at (862, 259)
Screenshot: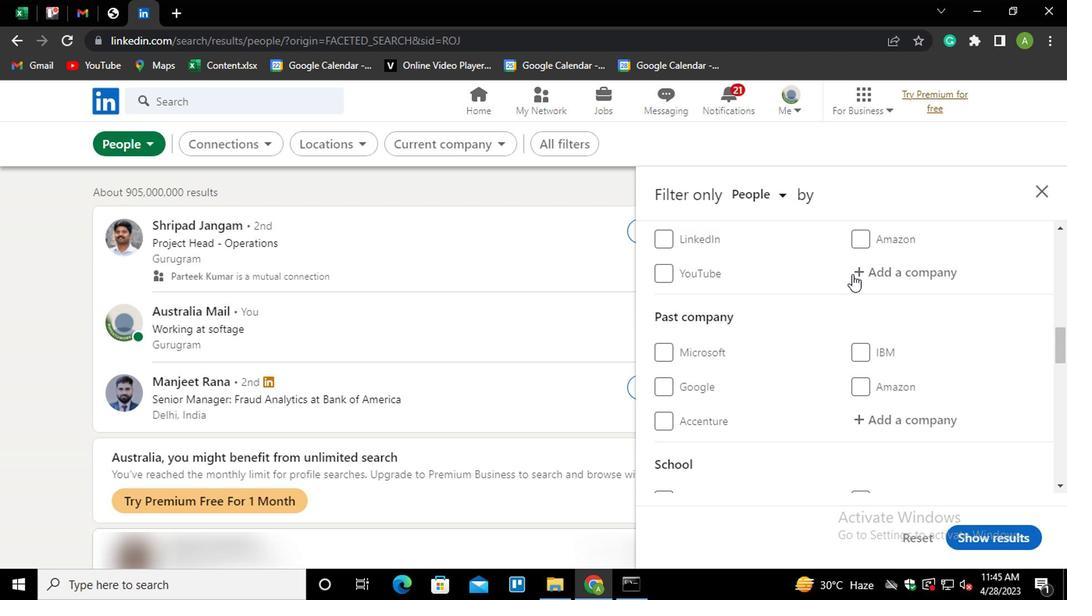 
Action: Key pressed <Key.shift>B
Screenshot: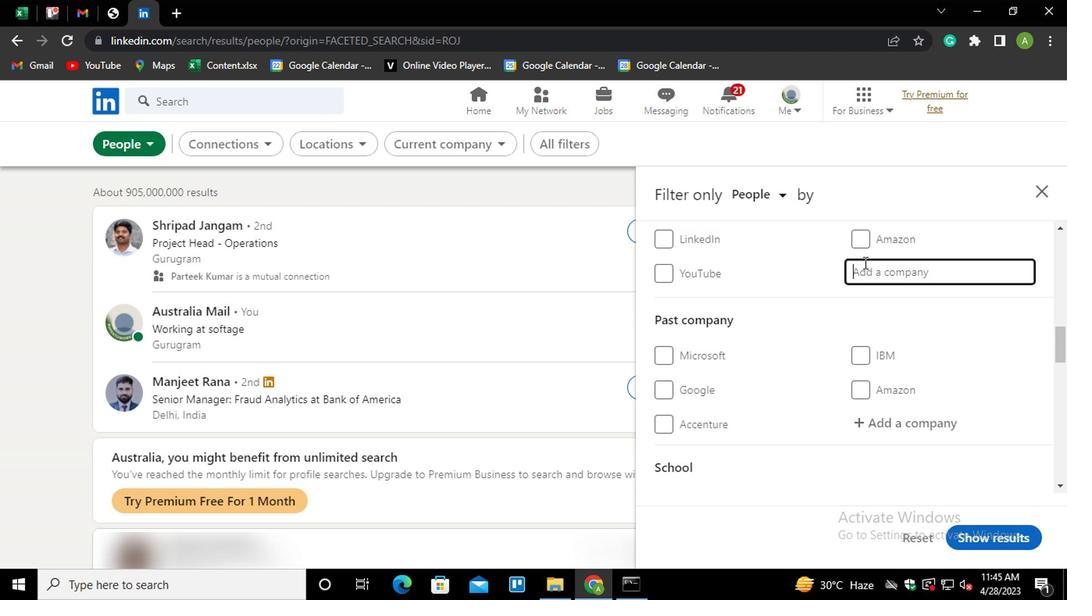 
Action: Mouse moved to (859, 266)
Screenshot: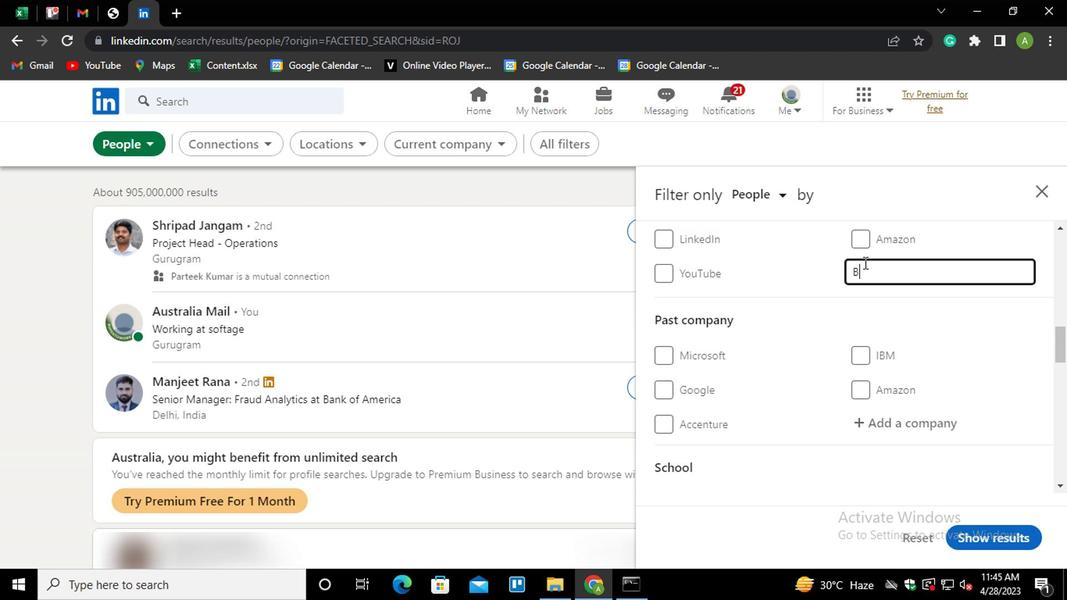 
Action: Key pressed RUSWICK<Key.down><Key.enter>
Screenshot: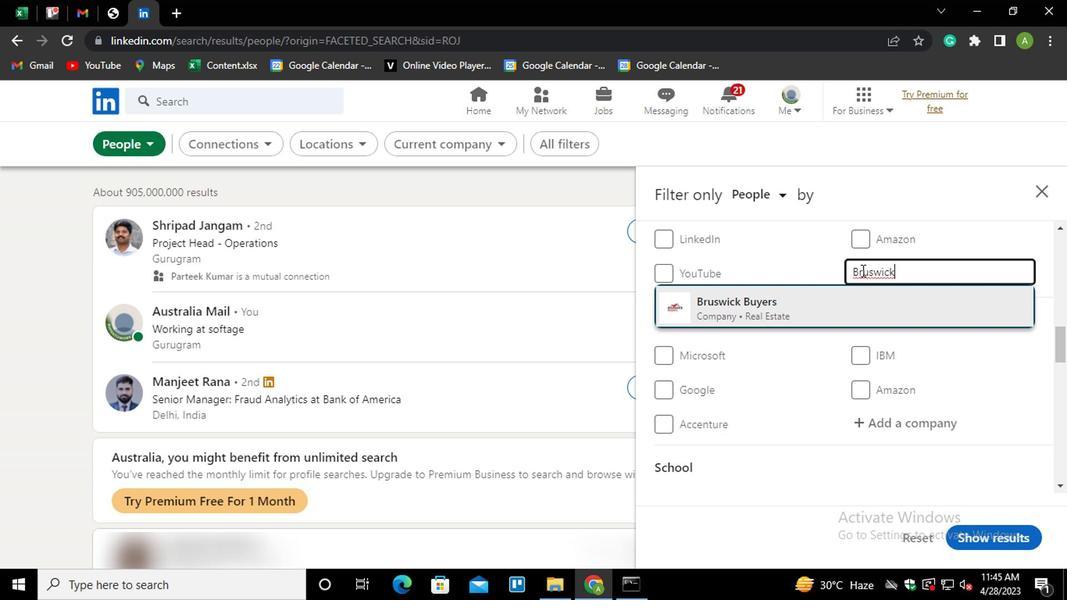 
Action: Mouse scrolled (859, 266) with delta (0, 0)
Screenshot: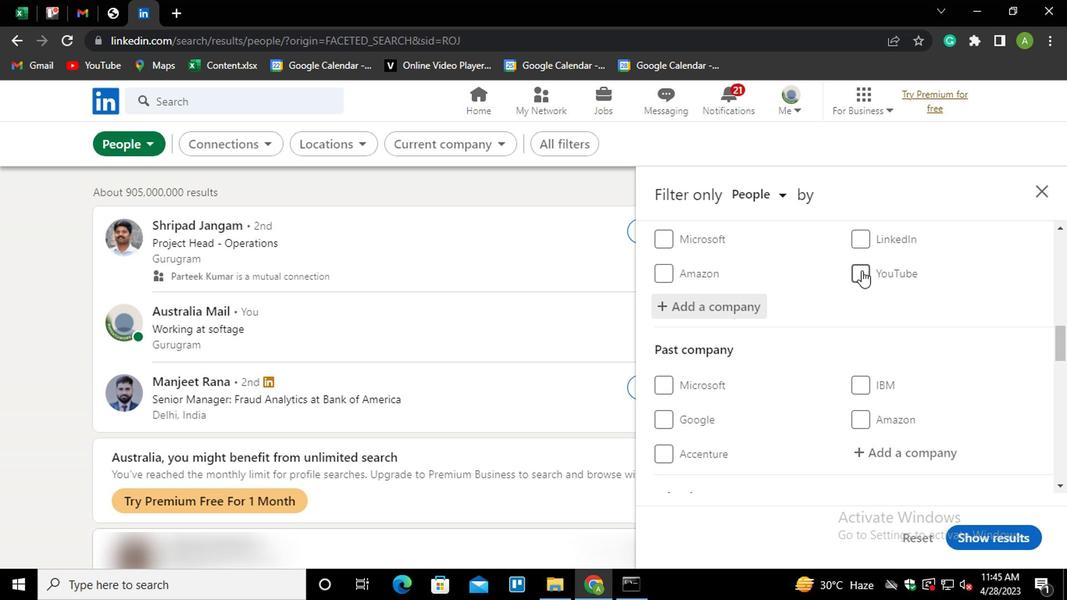 
Action: Mouse moved to (868, 276)
Screenshot: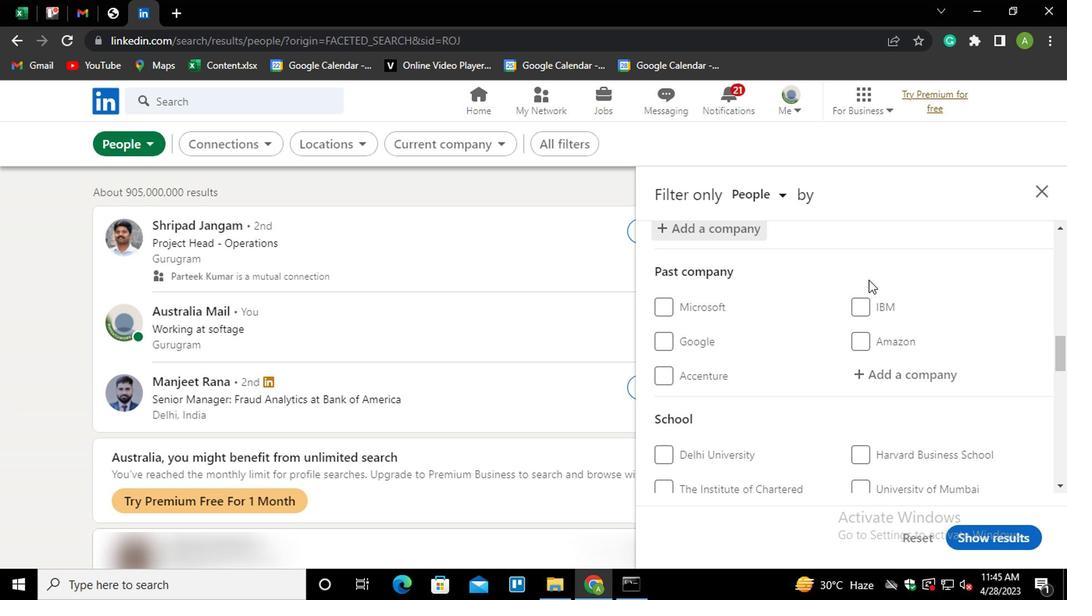 
Action: Mouse scrolled (868, 275) with delta (0, -1)
Screenshot: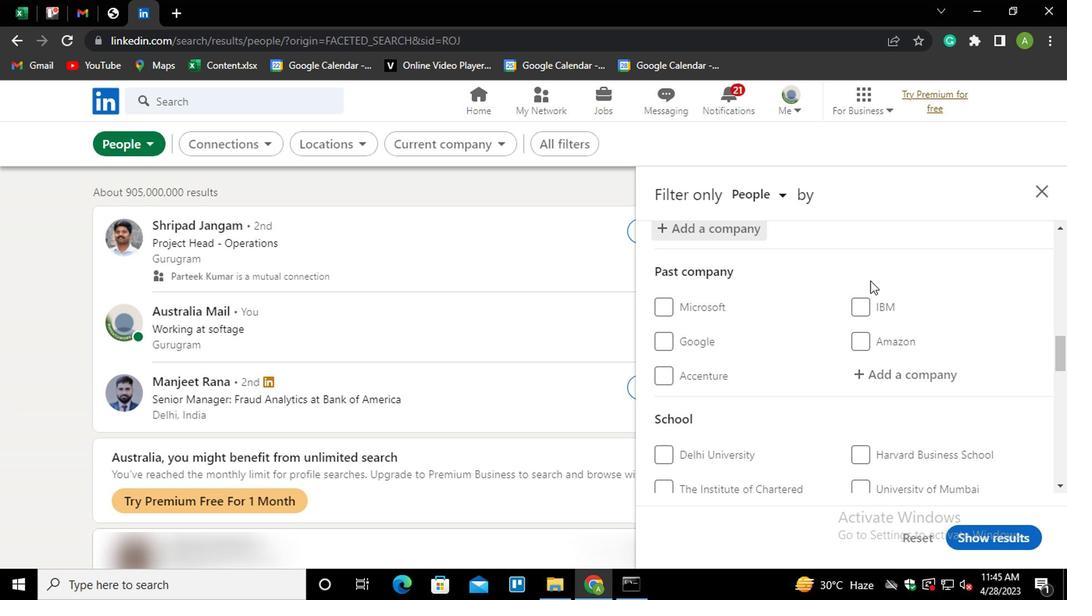 
Action: Mouse moved to (877, 296)
Screenshot: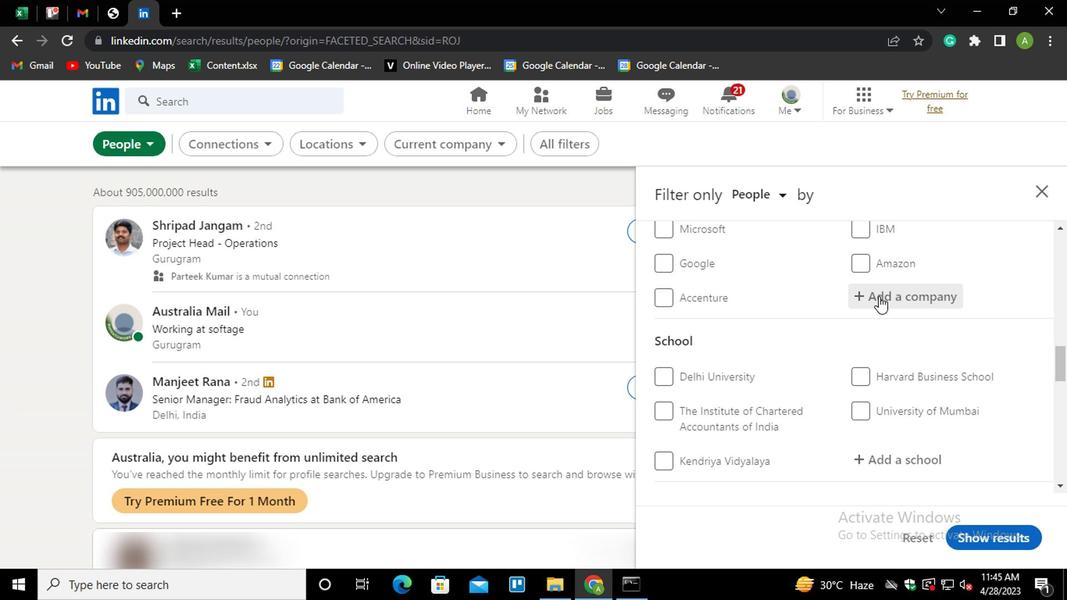 
Action: Mouse scrolled (877, 295) with delta (0, -1)
Screenshot: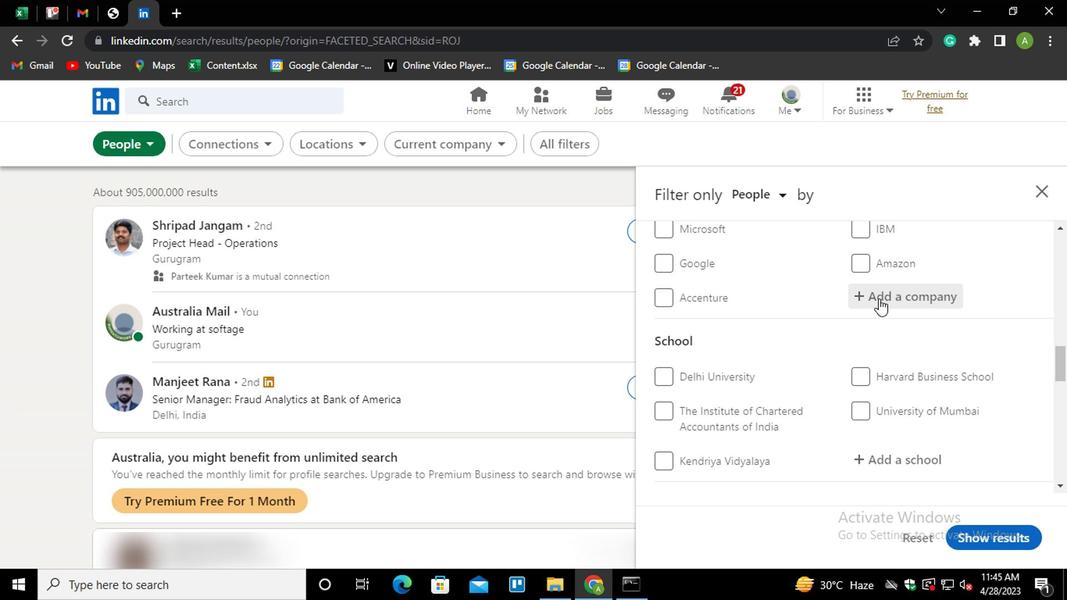 
Action: Mouse moved to (881, 369)
Screenshot: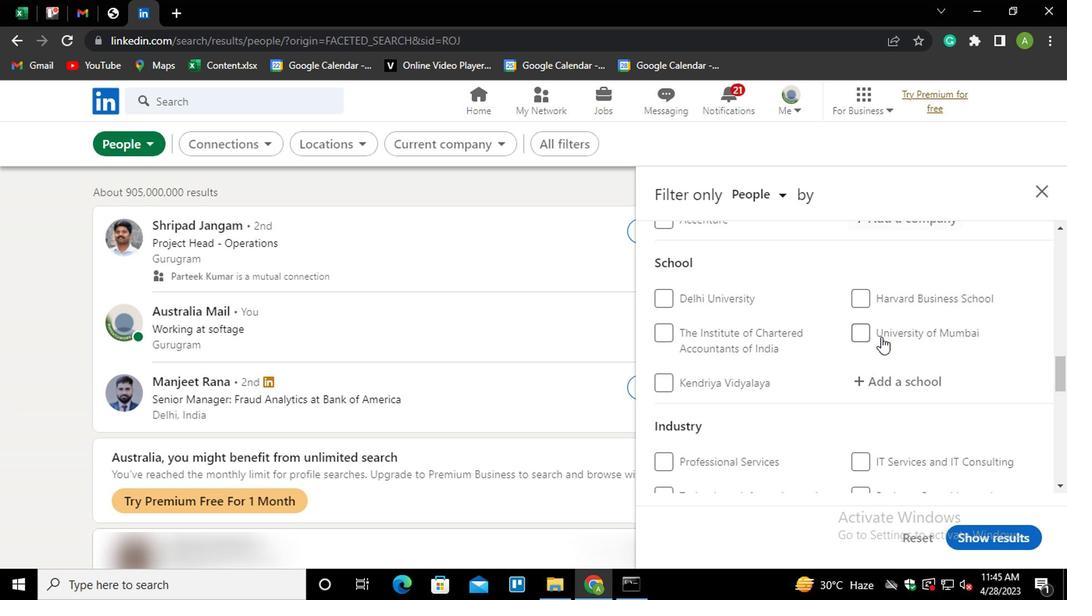 
Action: Mouse pressed left at (881, 369)
Screenshot: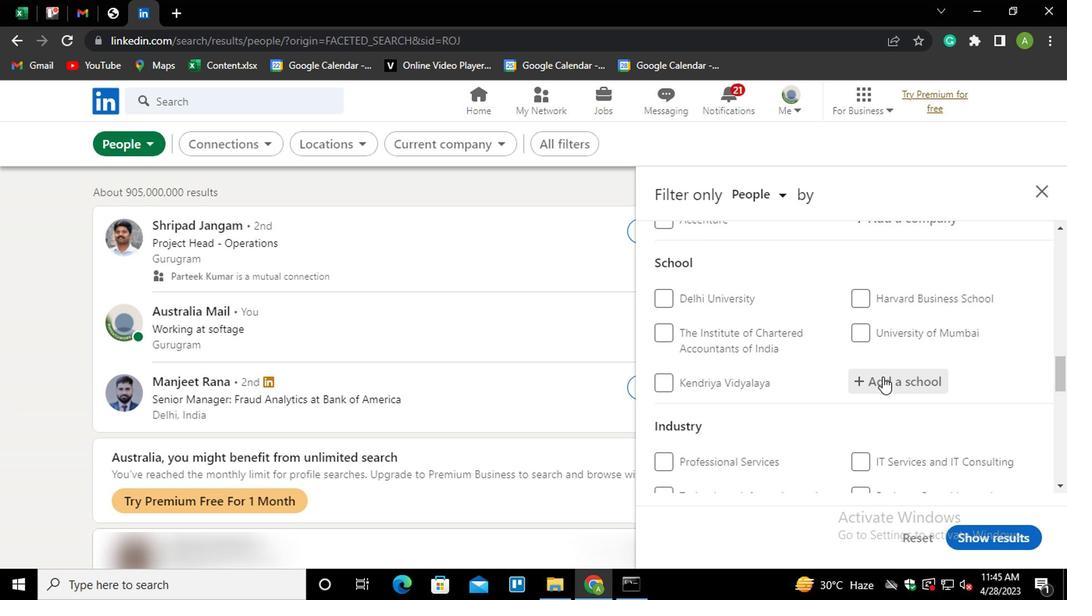 
Action: Key pressed <Key.shift>HO<Key.backspace><Key.backspace><Key.shift>JOBS<Key.space>IN<Key.space><Key.shift>INDIA<Key.down><Key.down><Key.enter>
Screenshot: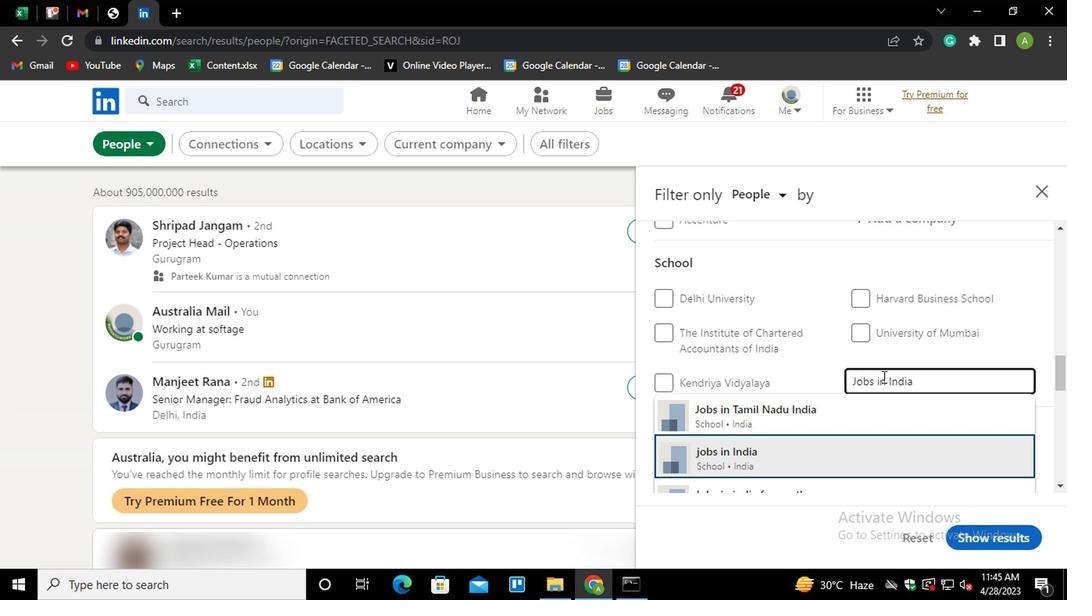
Action: Mouse scrolled (881, 368) with delta (0, 0)
Screenshot: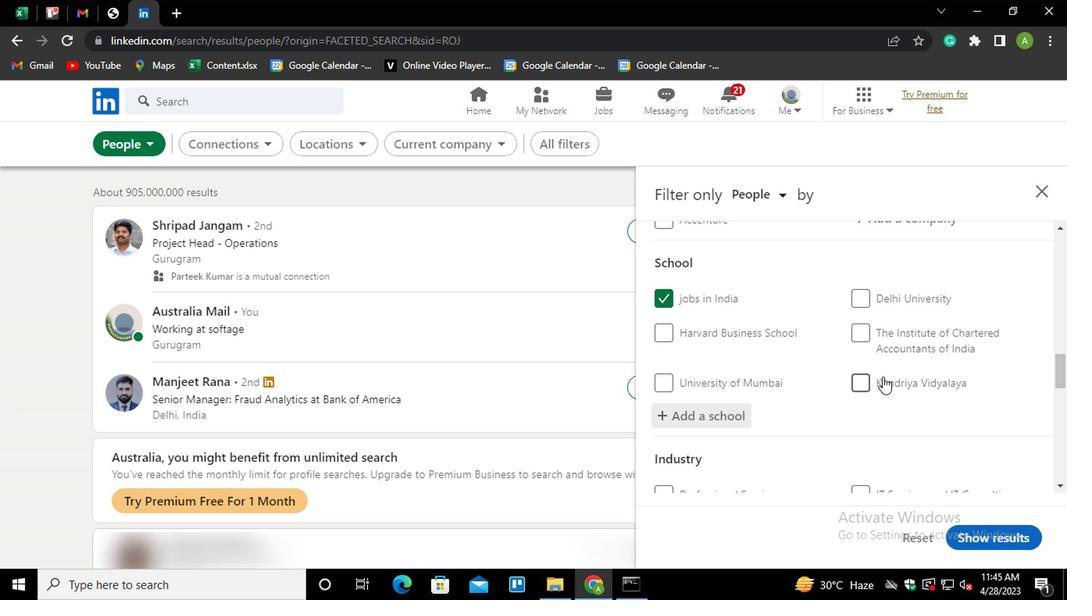 
Action: Mouse scrolled (881, 368) with delta (0, 0)
Screenshot: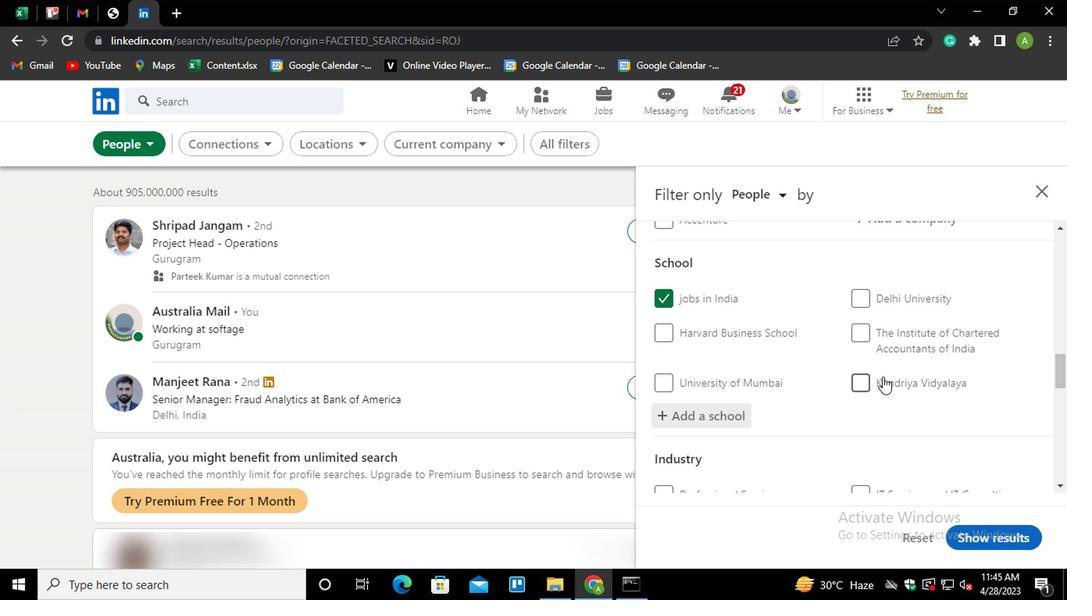
Action: Mouse scrolled (881, 368) with delta (0, 0)
Screenshot: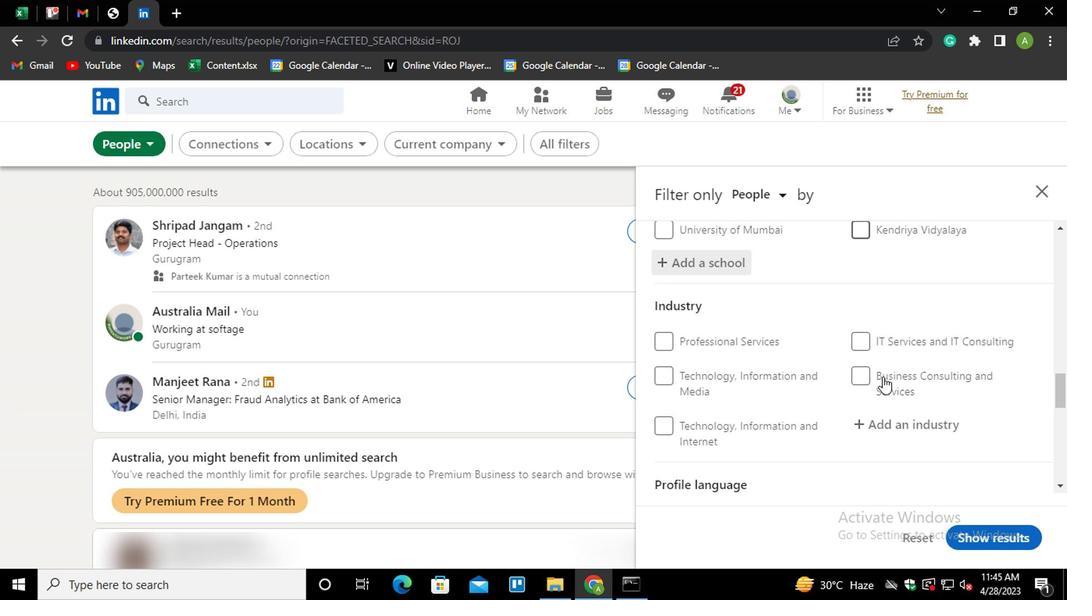 
Action: Mouse moved to (878, 333)
Screenshot: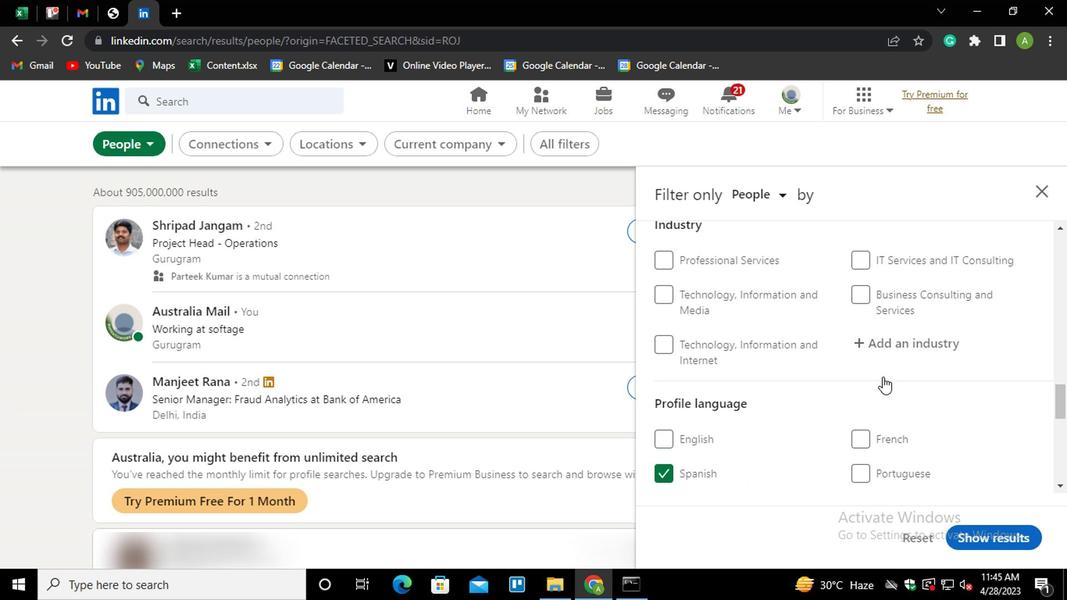 
Action: Mouse pressed left at (878, 333)
Screenshot: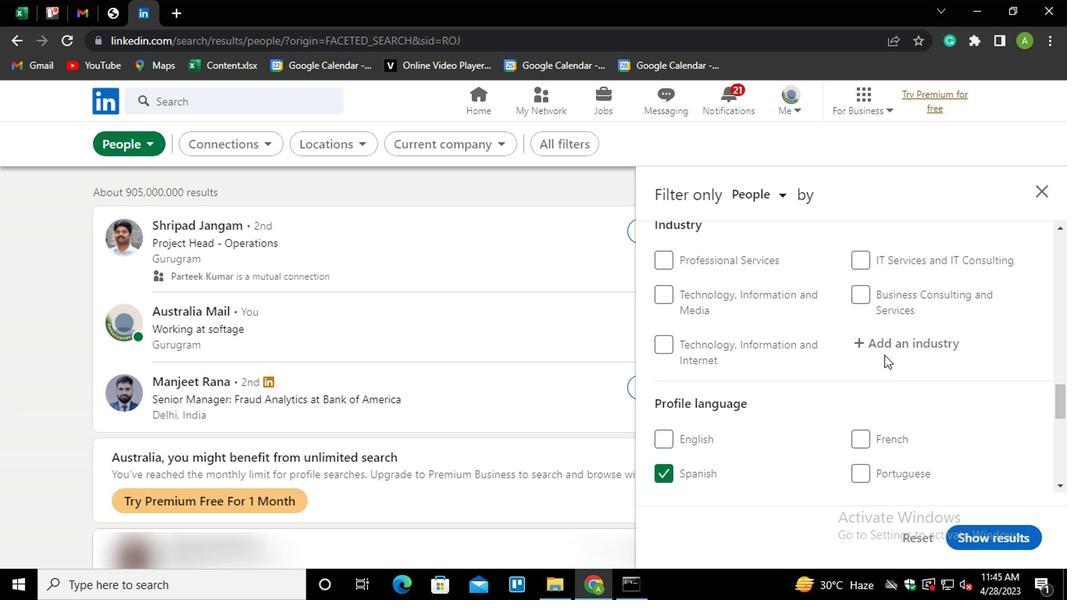 
Action: Key pressed <Key.shift>MINING<Key.down><Key.enter>
Screenshot: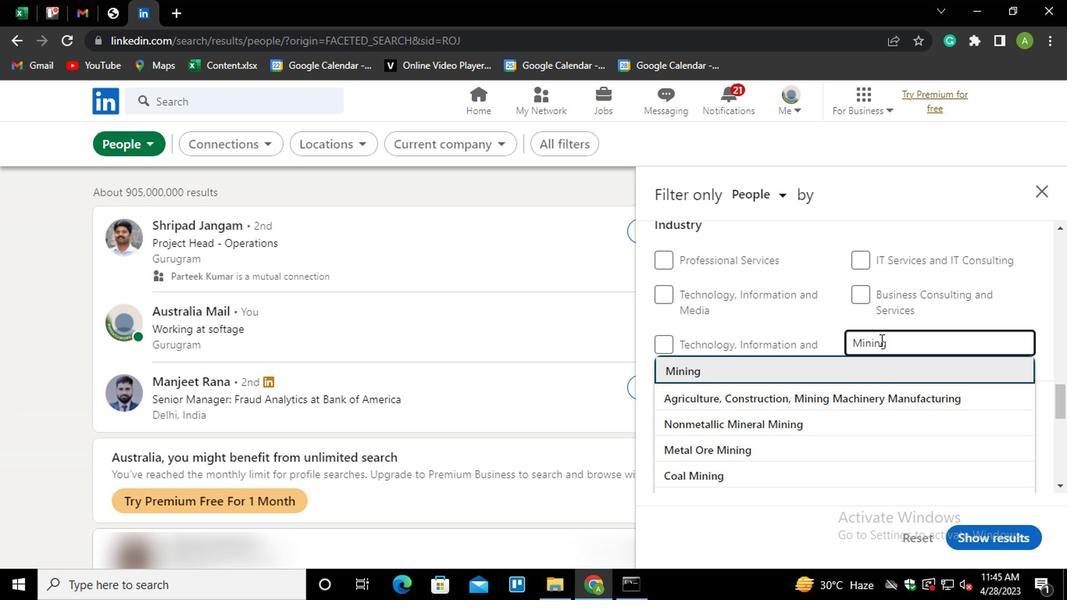 
Action: Mouse scrolled (878, 333) with delta (0, 0)
Screenshot: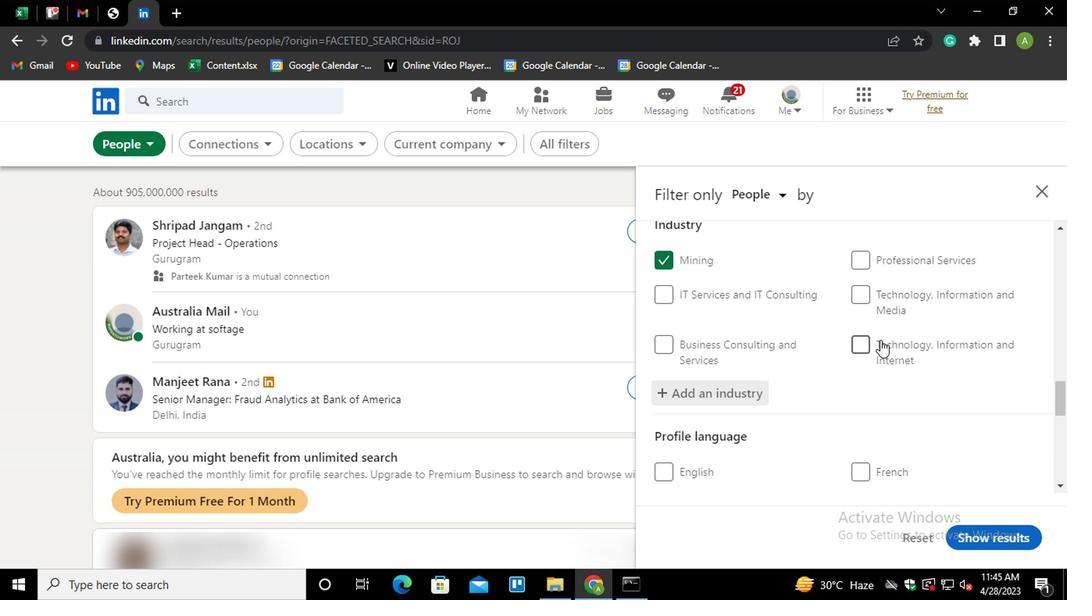 
Action: Mouse scrolled (878, 333) with delta (0, 0)
Screenshot: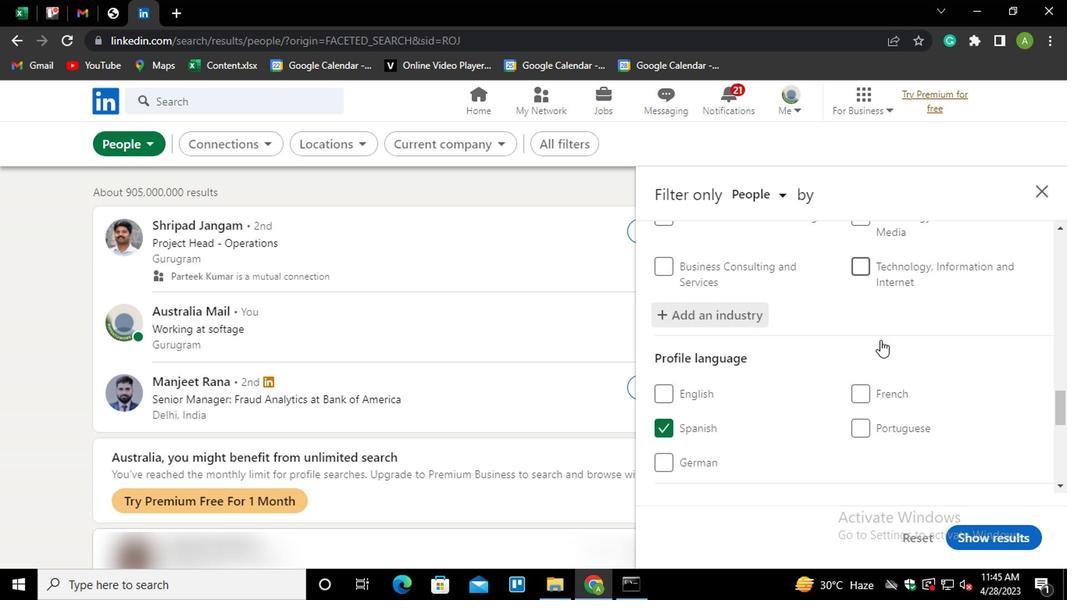 
Action: Mouse scrolled (878, 333) with delta (0, 0)
Screenshot: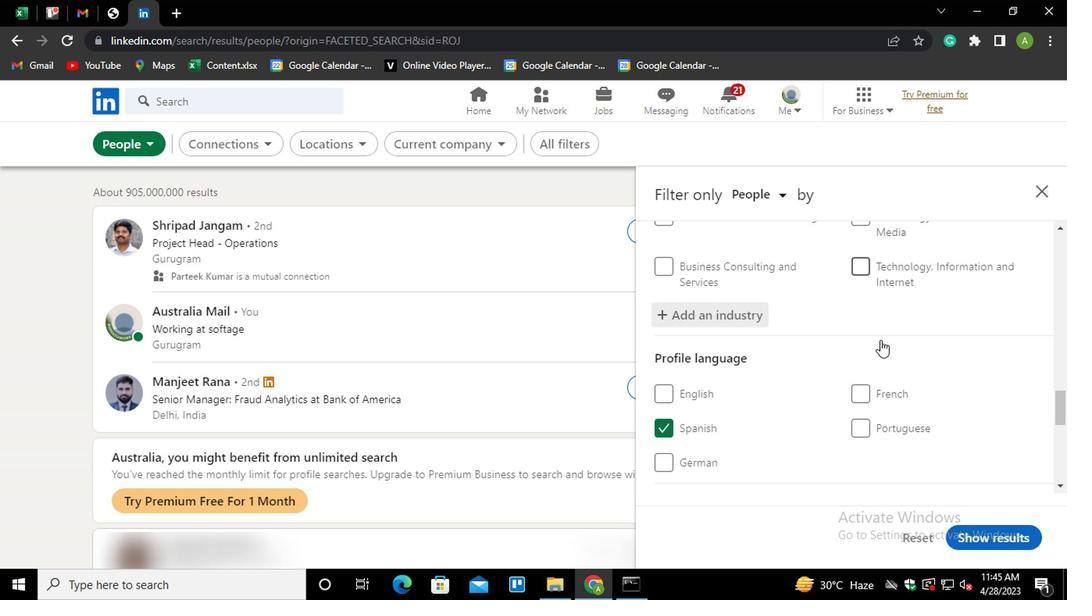 
Action: Mouse scrolled (878, 333) with delta (0, 0)
Screenshot: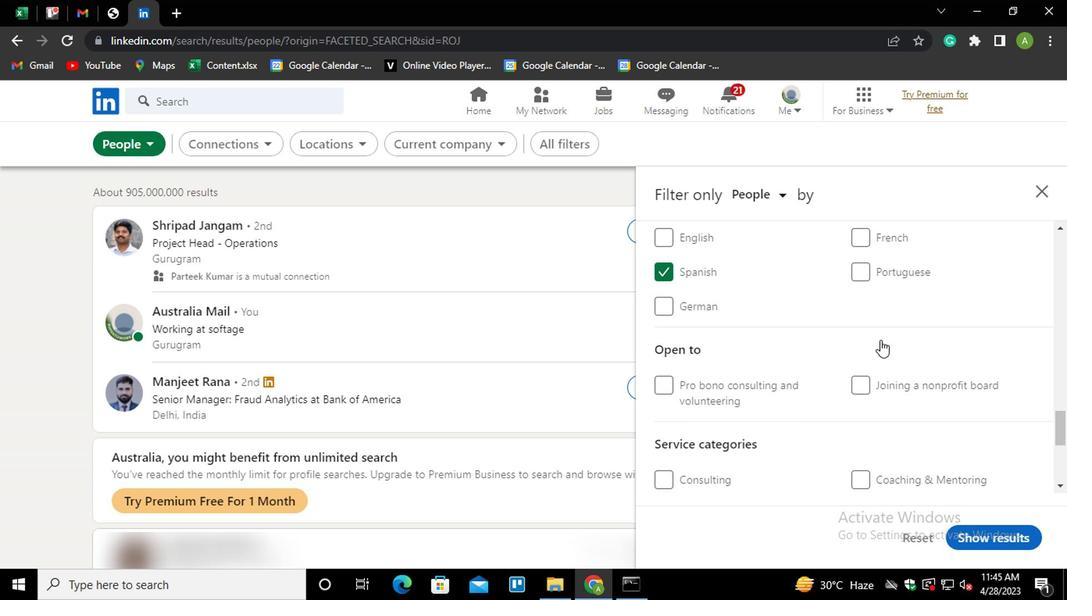 
Action: Mouse scrolled (878, 333) with delta (0, 0)
Screenshot: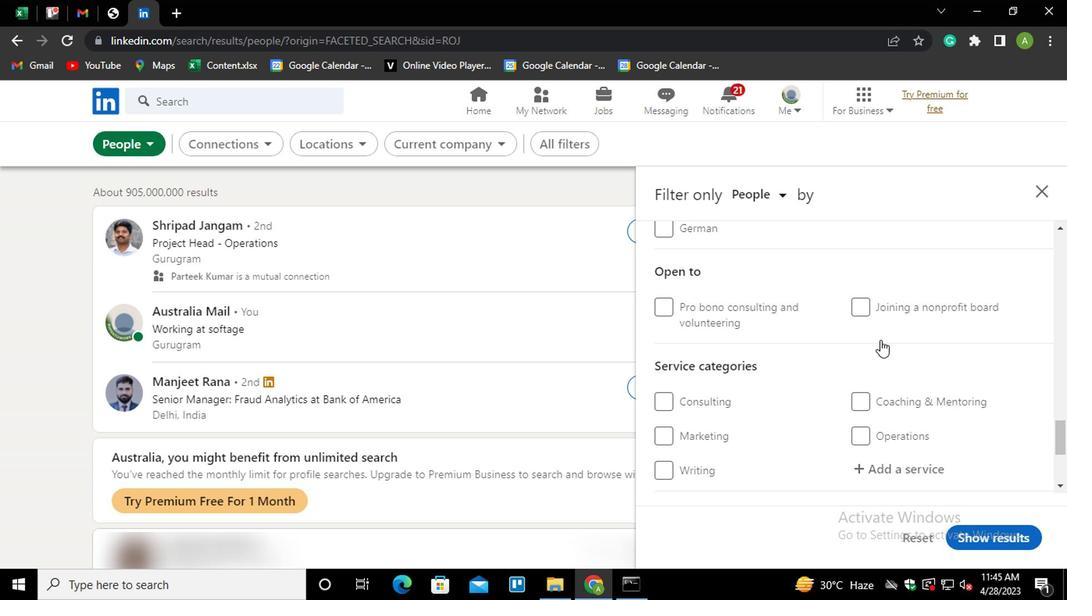 
Action: Mouse scrolled (878, 333) with delta (0, 0)
Screenshot: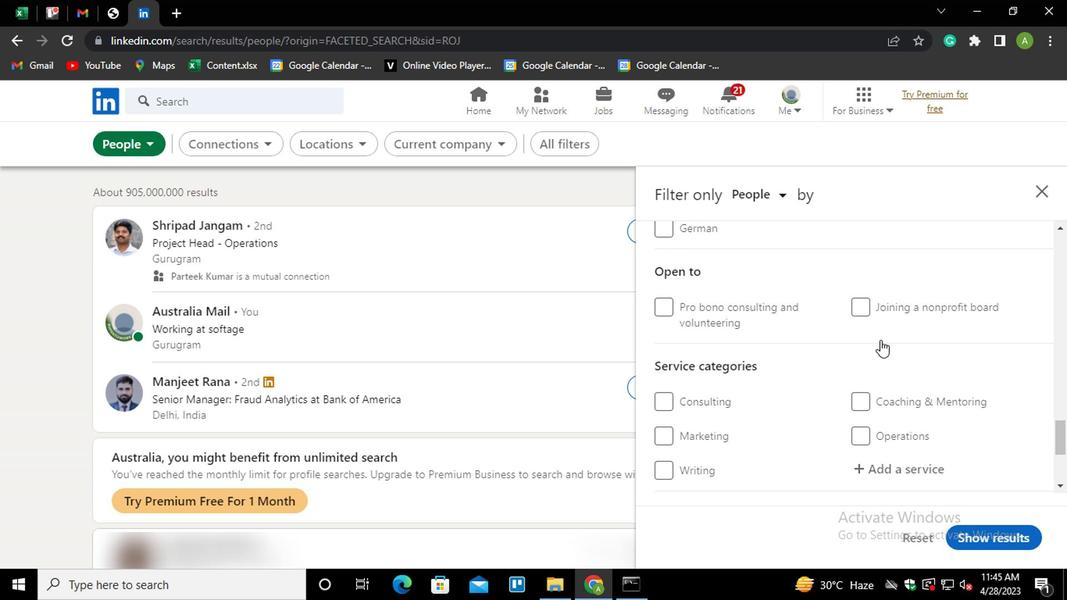 
Action: Mouse moved to (872, 309)
Screenshot: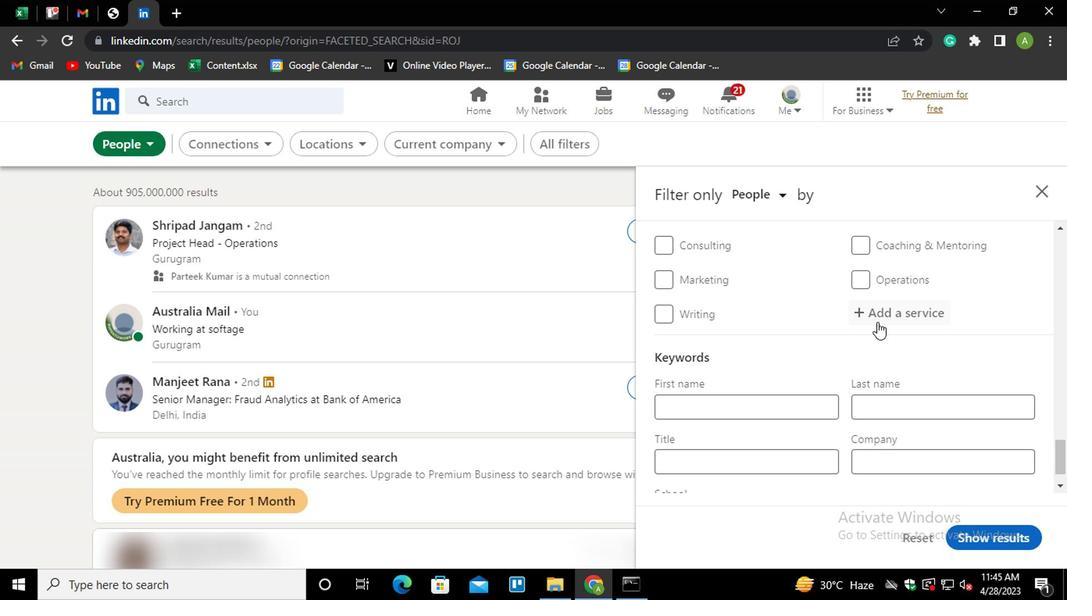 
Action: Mouse pressed left at (872, 309)
Screenshot: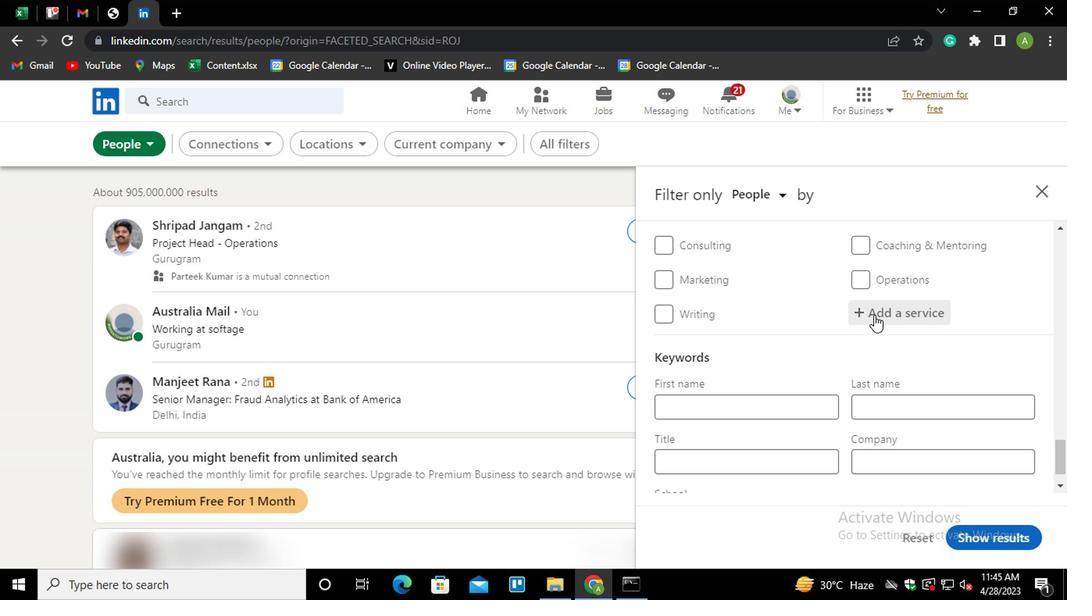 
Action: Key pressed <Key.shift>TRANSLATION<Key.down><Key.enter>
Screenshot: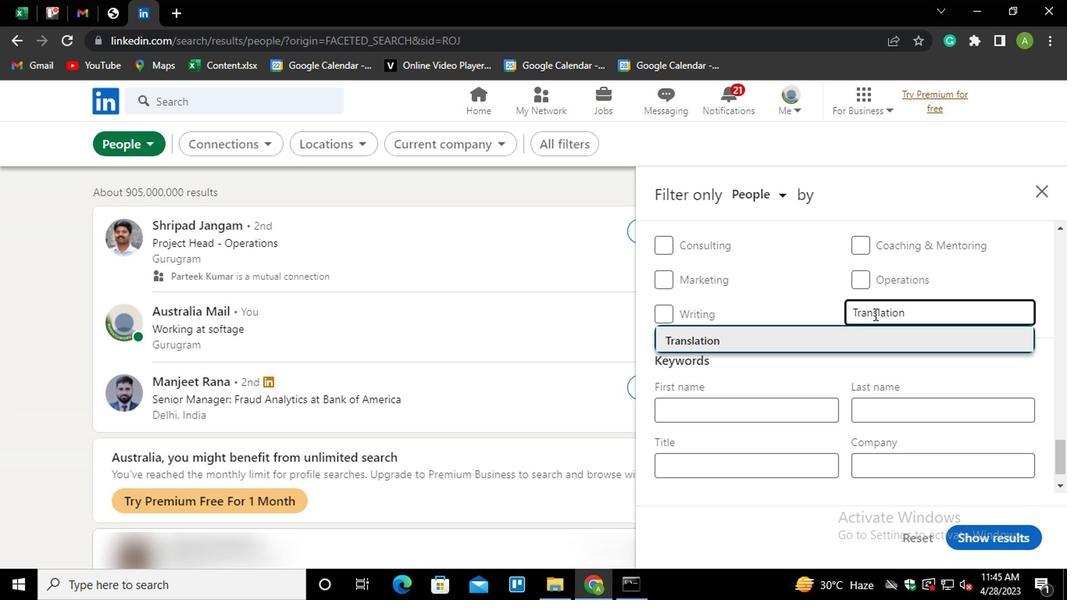 
Action: Mouse moved to (872, 309)
Screenshot: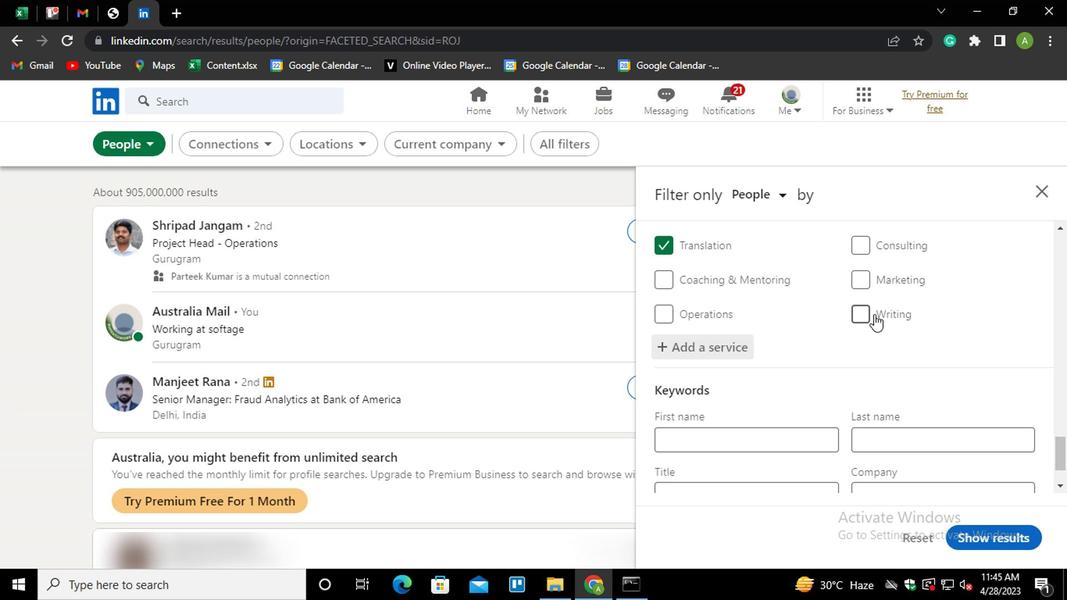 
Action: Mouse scrolled (872, 308) with delta (0, -1)
Screenshot: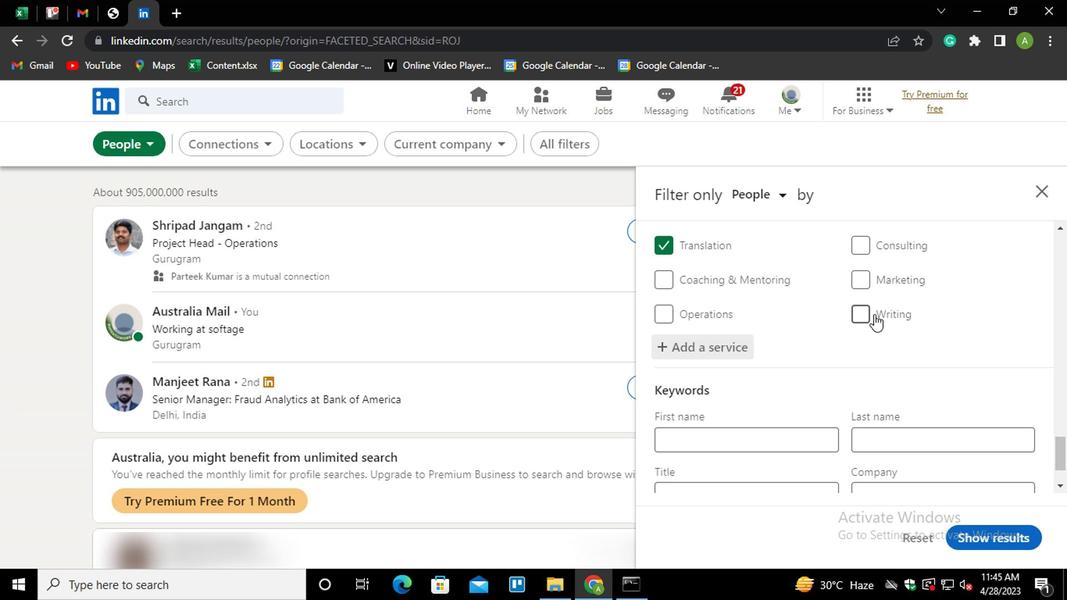 
Action: Mouse scrolled (872, 308) with delta (0, -1)
Screenshot: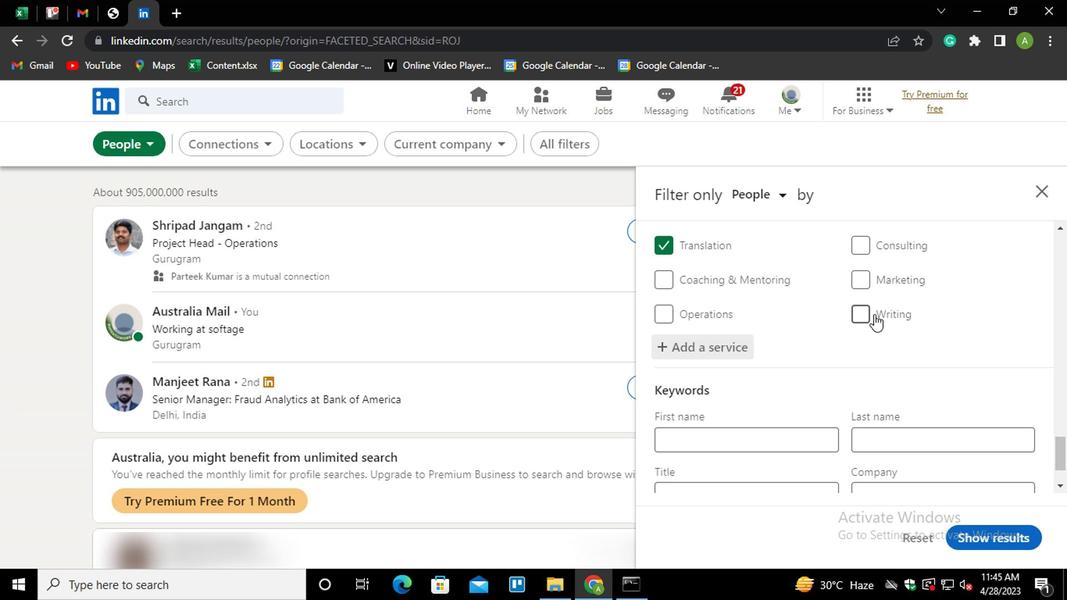 
Action: Mouse scrolled (872, 308) with delta (0, -1)
Screenshot: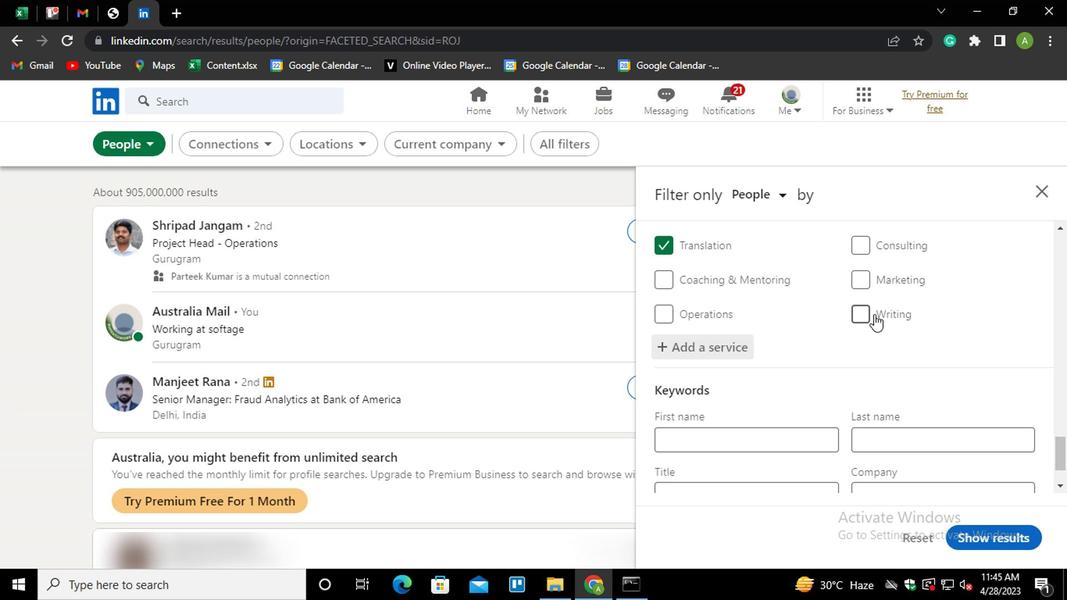 
Action: Mouse scrolled (872, 308) with delta (0, -1)
Screenshot: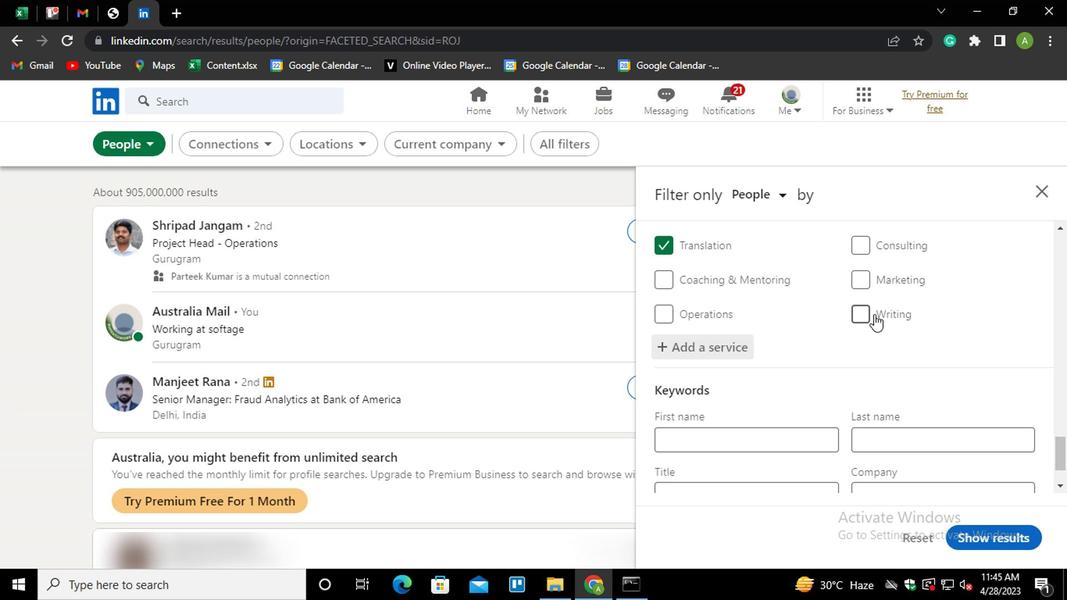 
Action: Mouse scrolled (872, 308) with delta (0, -1)
Screenshot: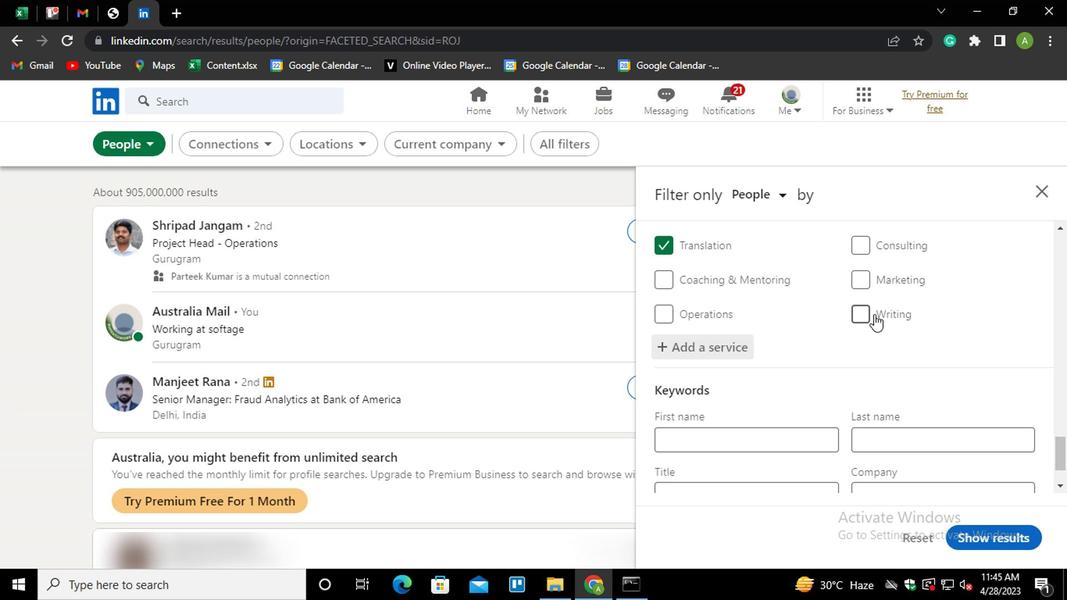 
Action: Mouse moved to (724, 416)
Screenshot: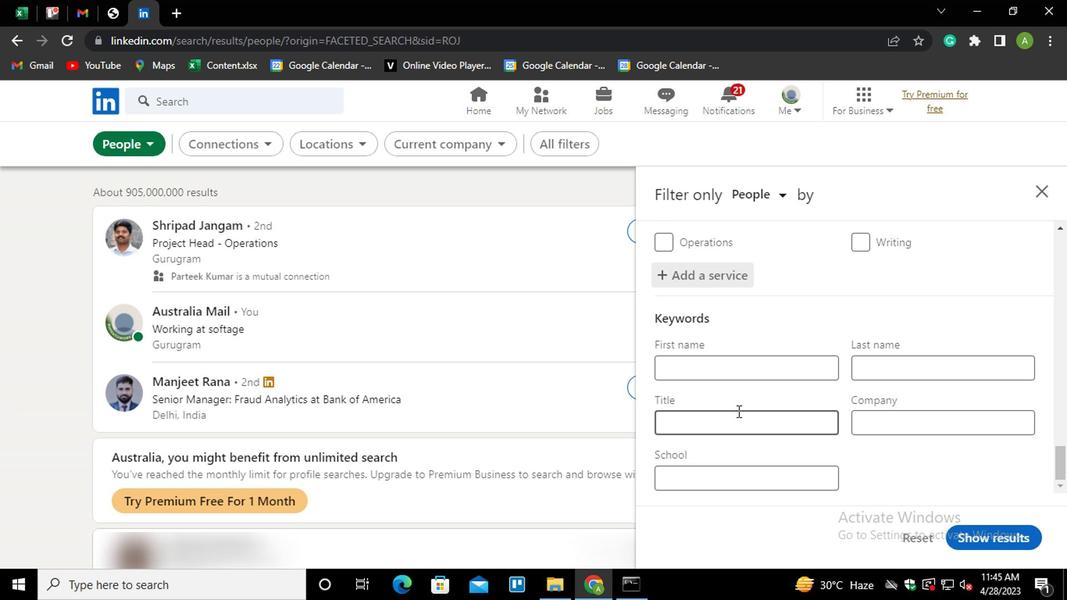 
Action: Mouse pressed left at (724, 416)
Screenshot: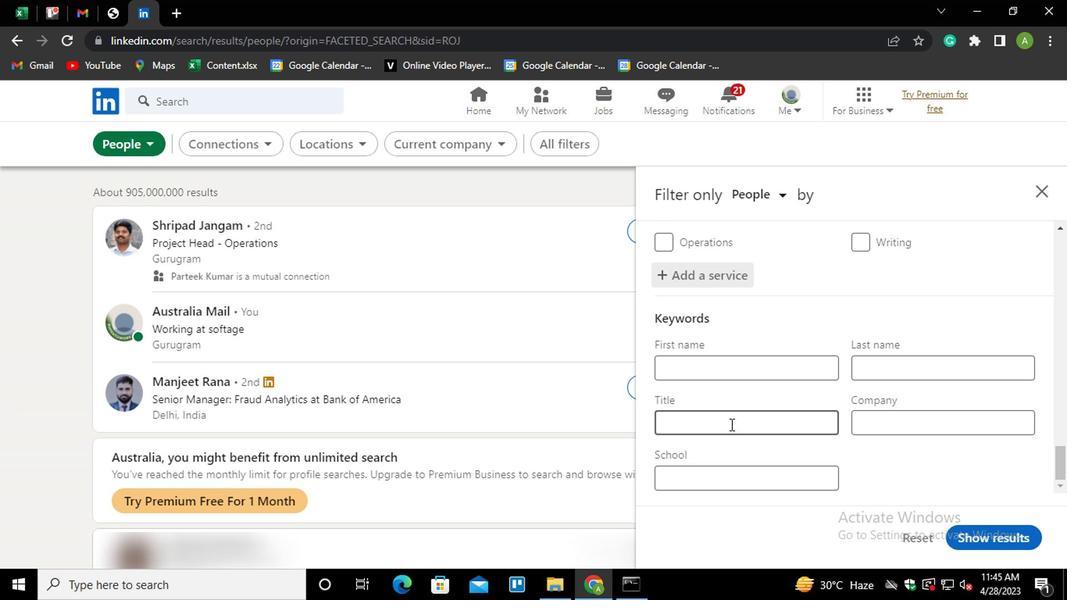 
Action: Key pressed <Key.shift>CREDIT<Key.space><Key.shift>COUNSELOR
Screenshot: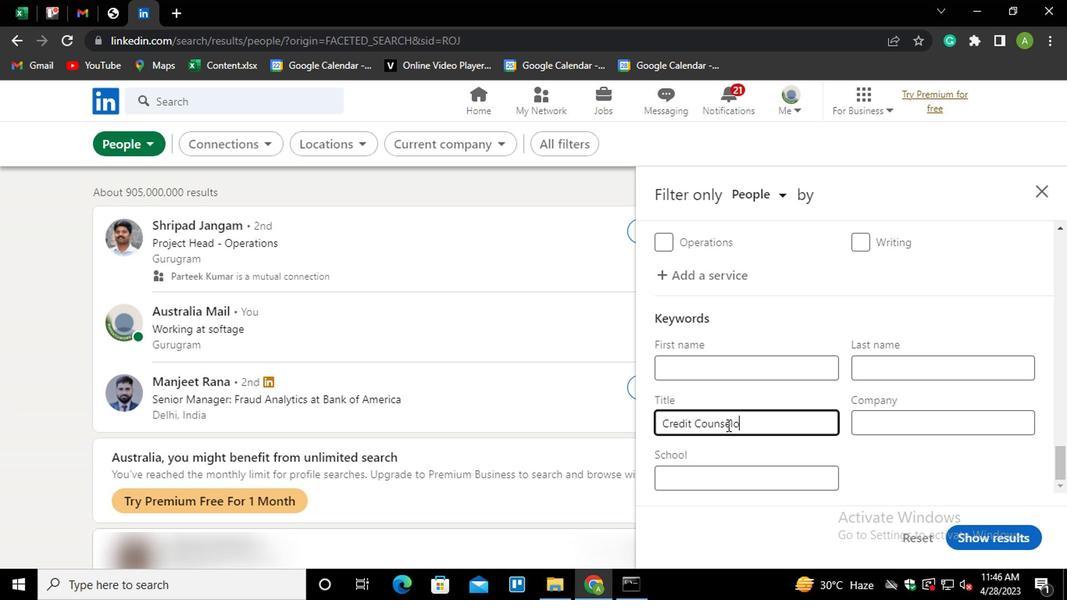 
Action: Mouse moved to (887, 459)
Screenshot: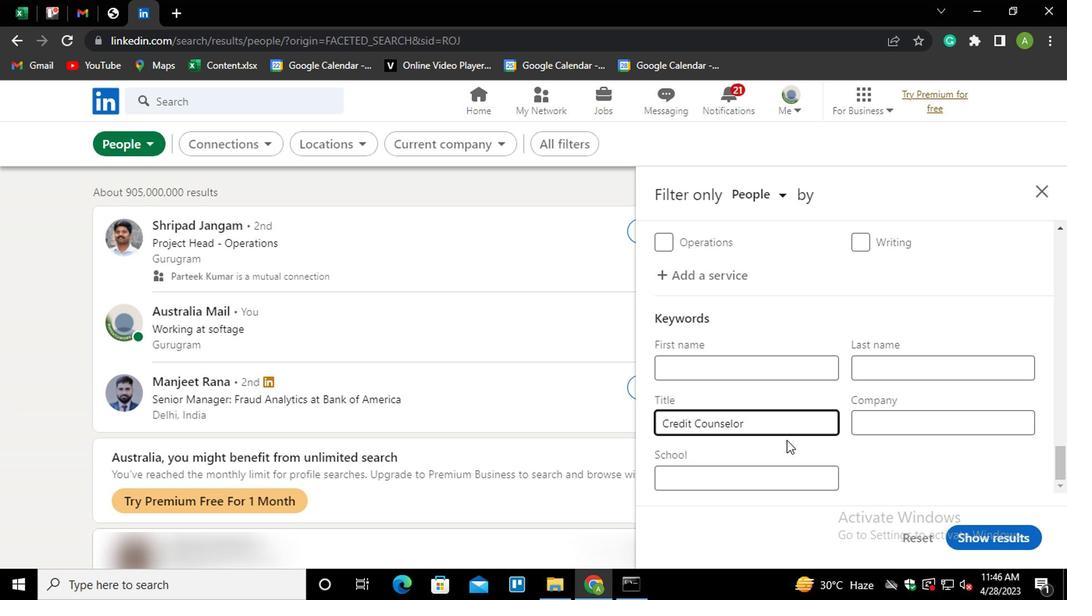 
Action: Mouse pressed left at (887, 459)
Screenshot: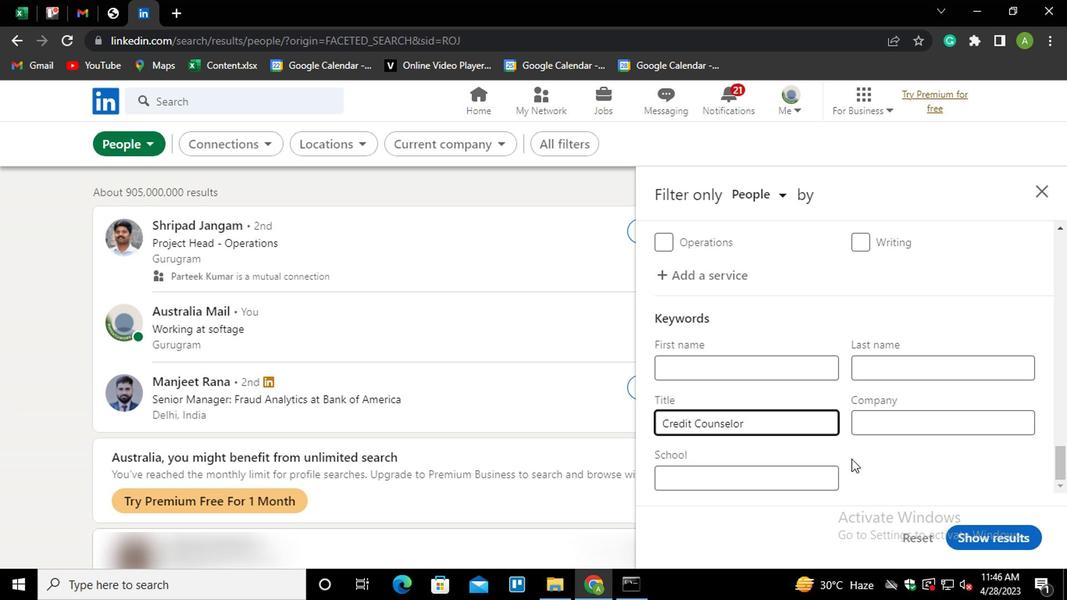 
Action: Mouse moved to (986, 527)
Screenshot: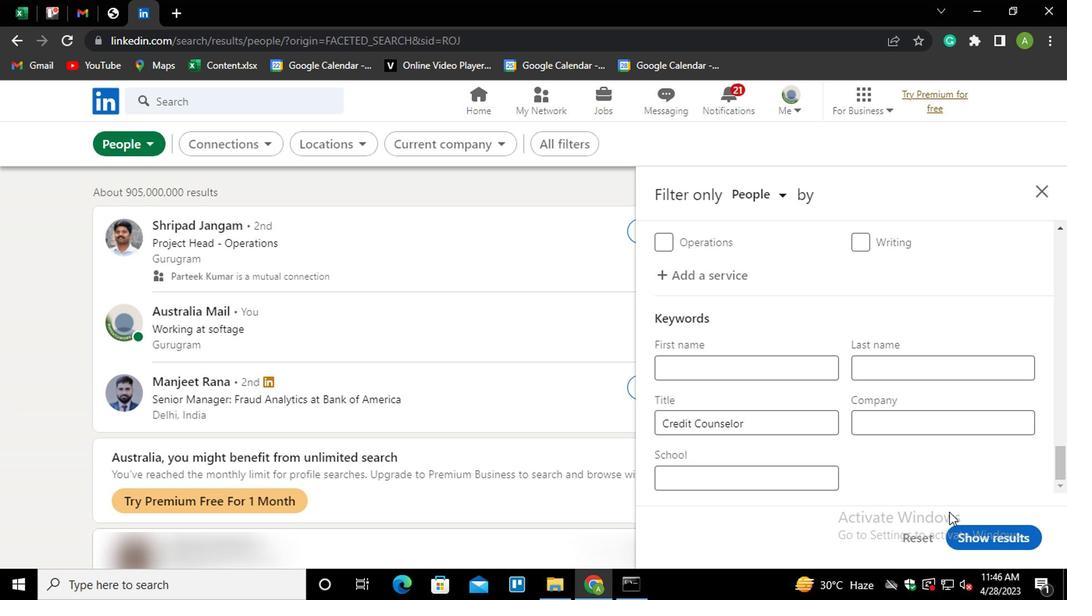 
Action: Mouse pressed left at (986, 527)
Screenshot: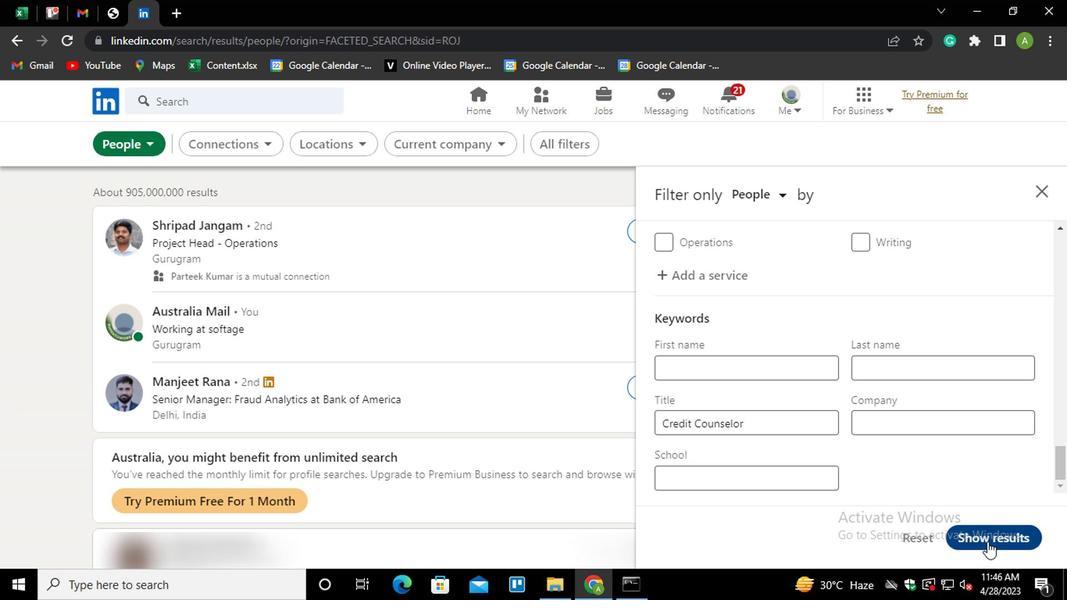 
